 Task: Create an 'agent' object.
Action: Mouse moved to (992, 72)
Screenshot: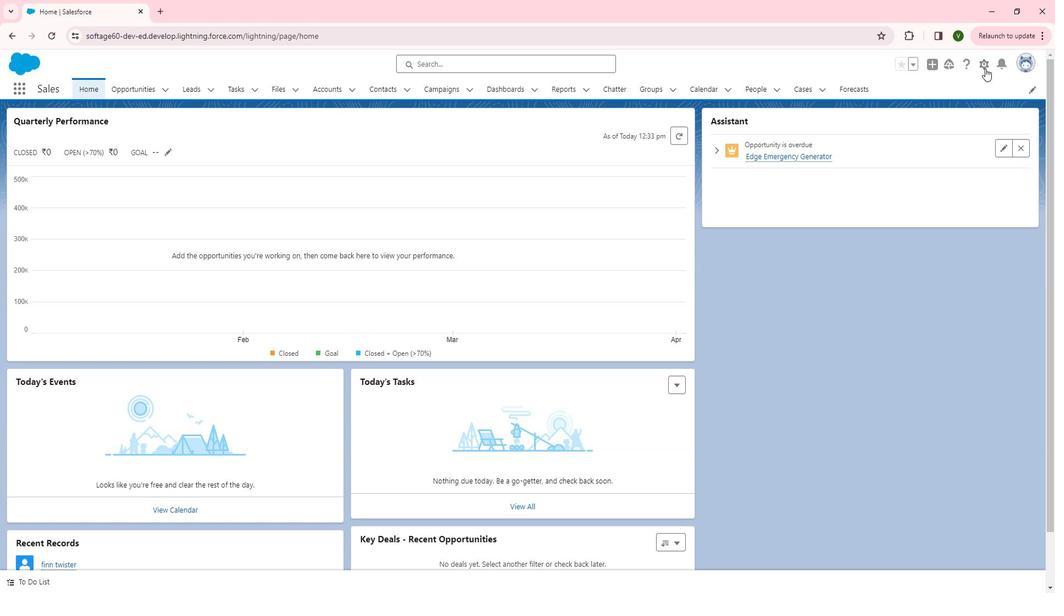 
Action: Mouse pressed left at (992, 72)
Screenshot: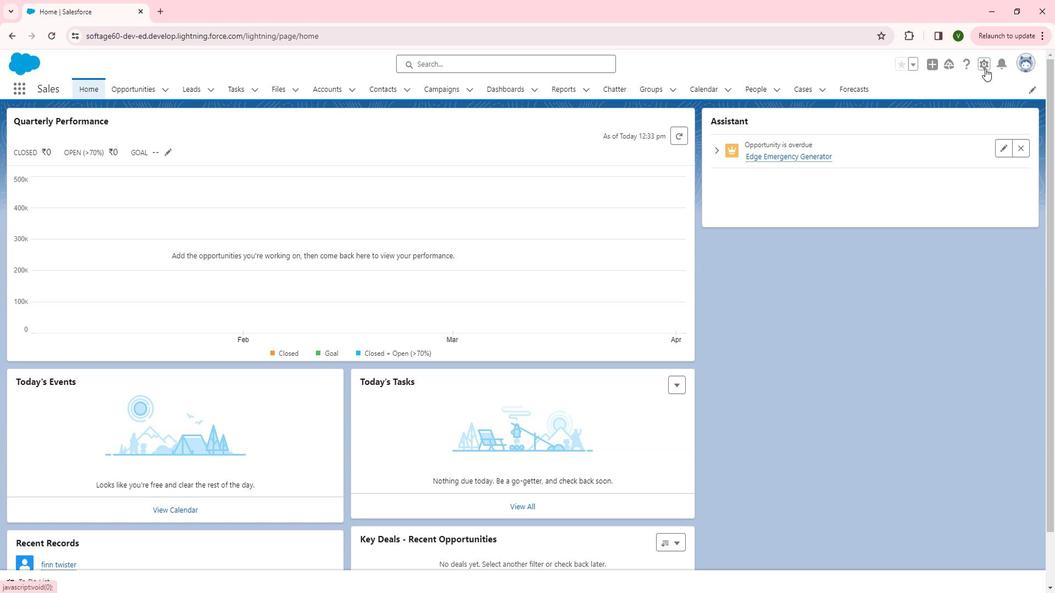 
Action: Mouse moved to (950, 98)
Screenshot: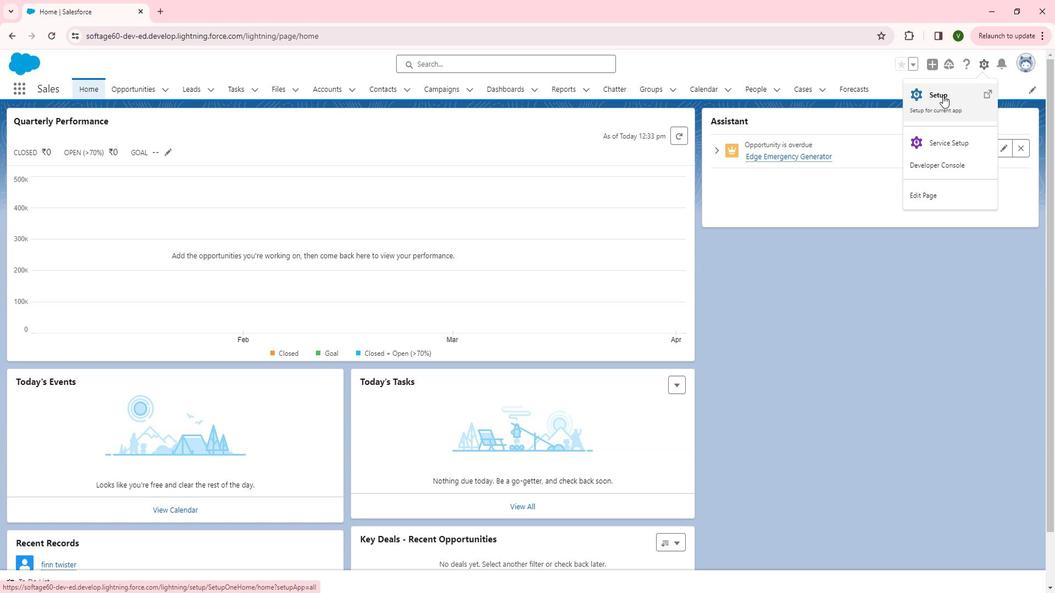 
Action: Mouse pressed left at (950, 98)
Screenshot: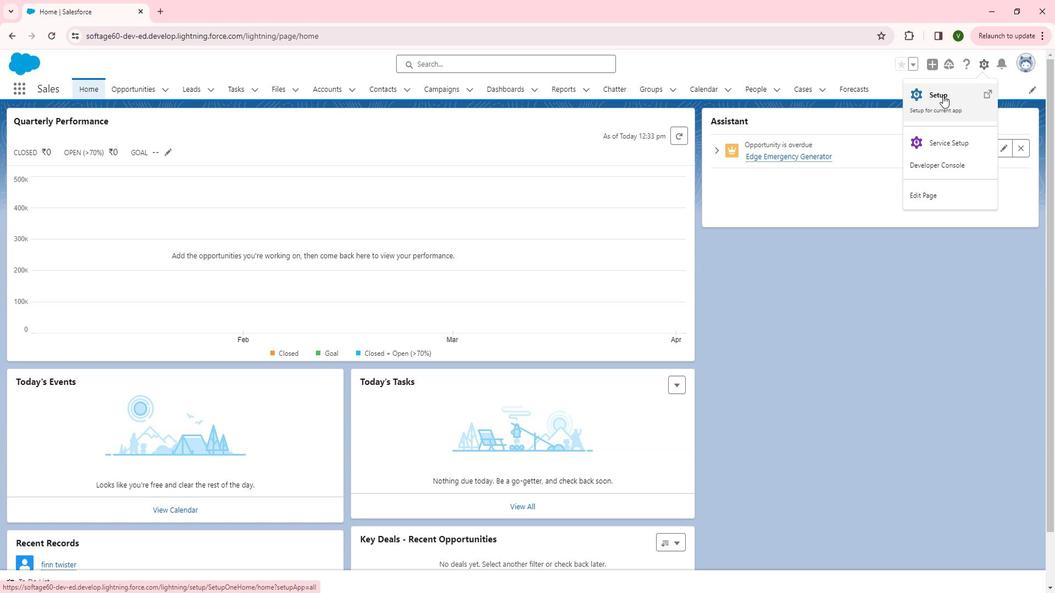 
Action: Mouse moved to (31, 472)
Screenshot: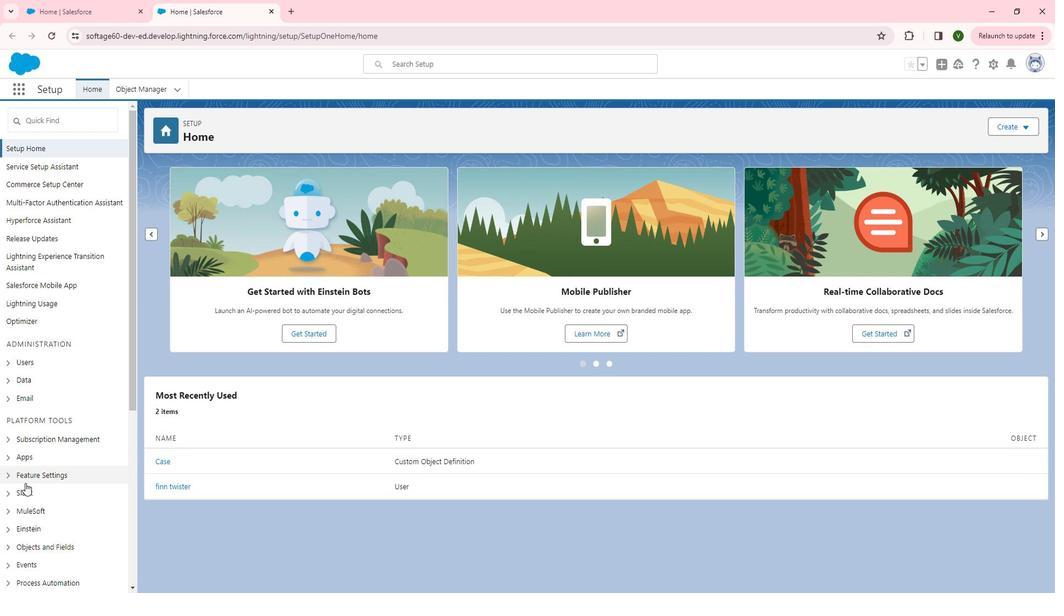
Action: Mouse scrolled (31, 471) with delta (0, 0)
Screenshot: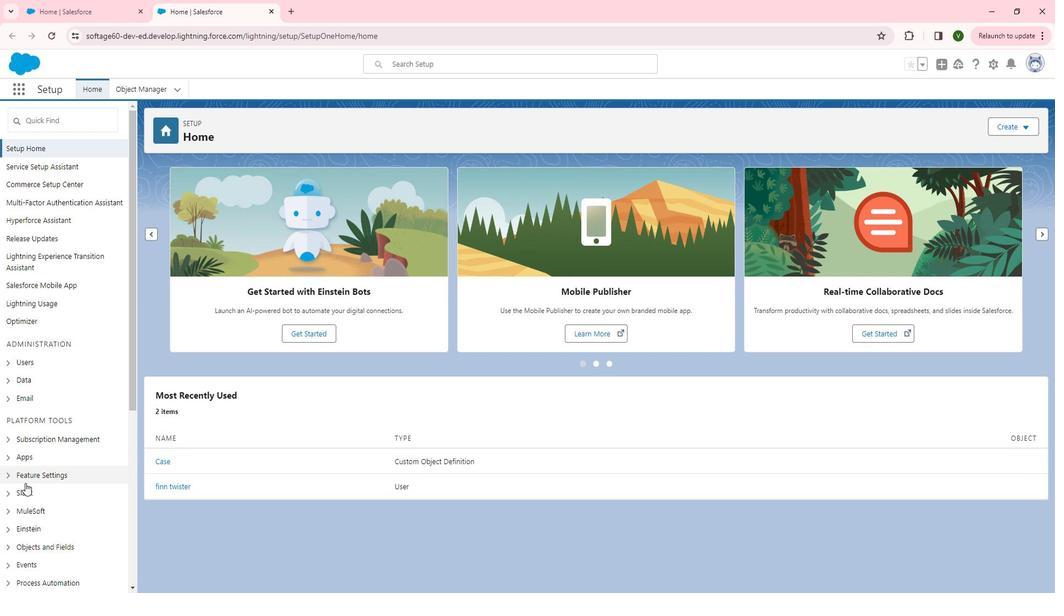 
Action: Mouse scrolled (31, 471) with delta (0, 0)
Screenshot: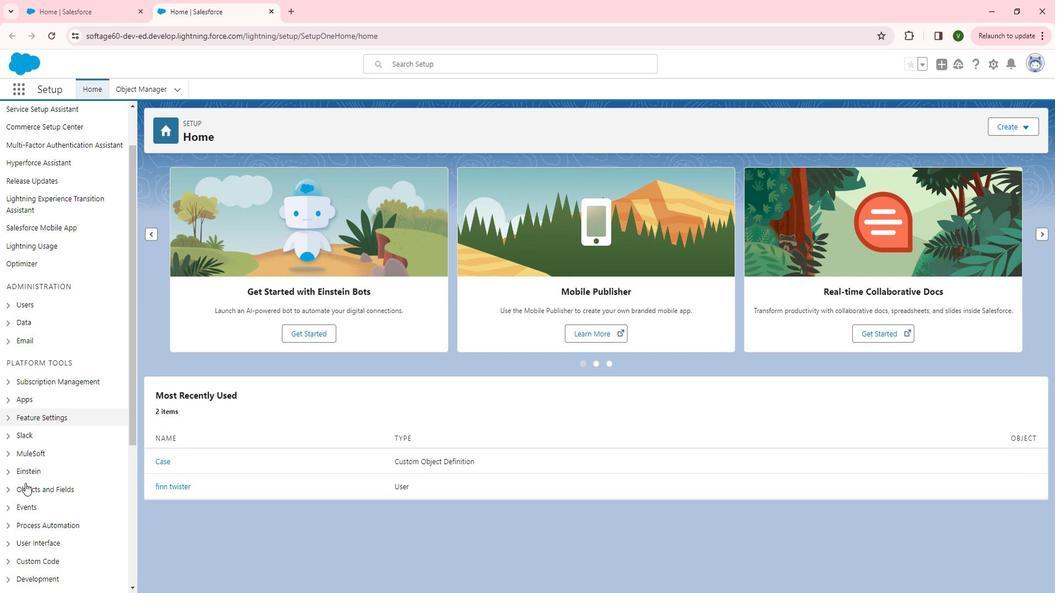 
Action: Mouse scrolled (31, 471) with delta (0, 0)
Screenshot: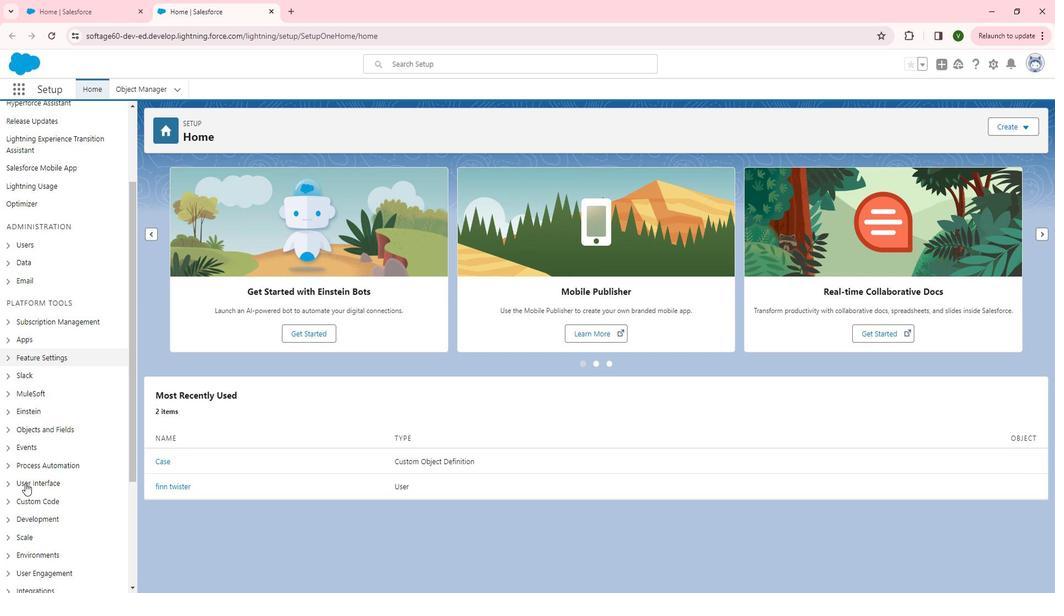 
Action: Mouse moved to (15, 417)
Screenshot: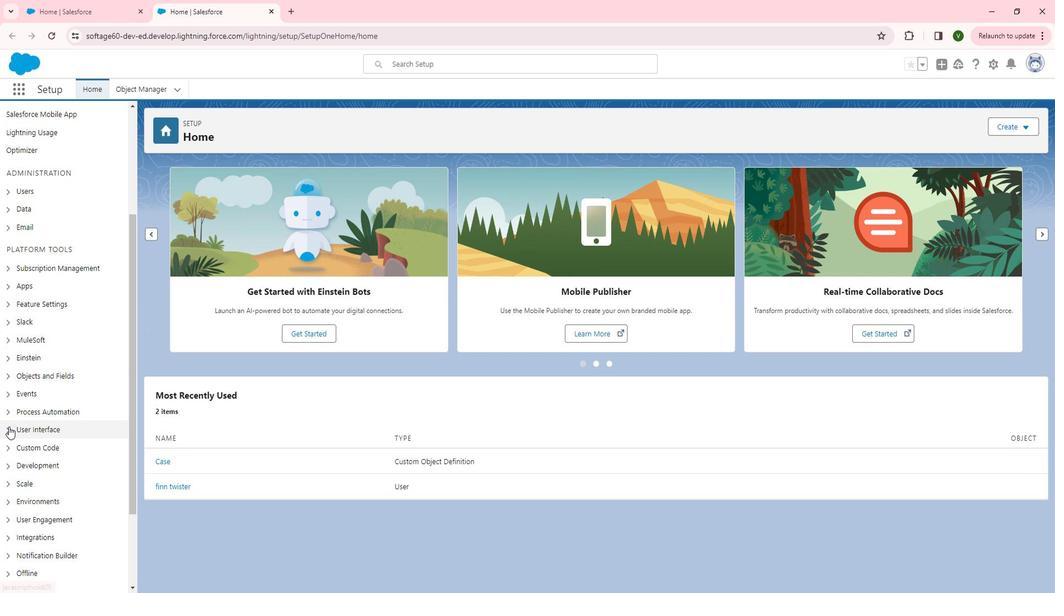 
Action: Mouse pressed left at (15, 417)
Screenshot: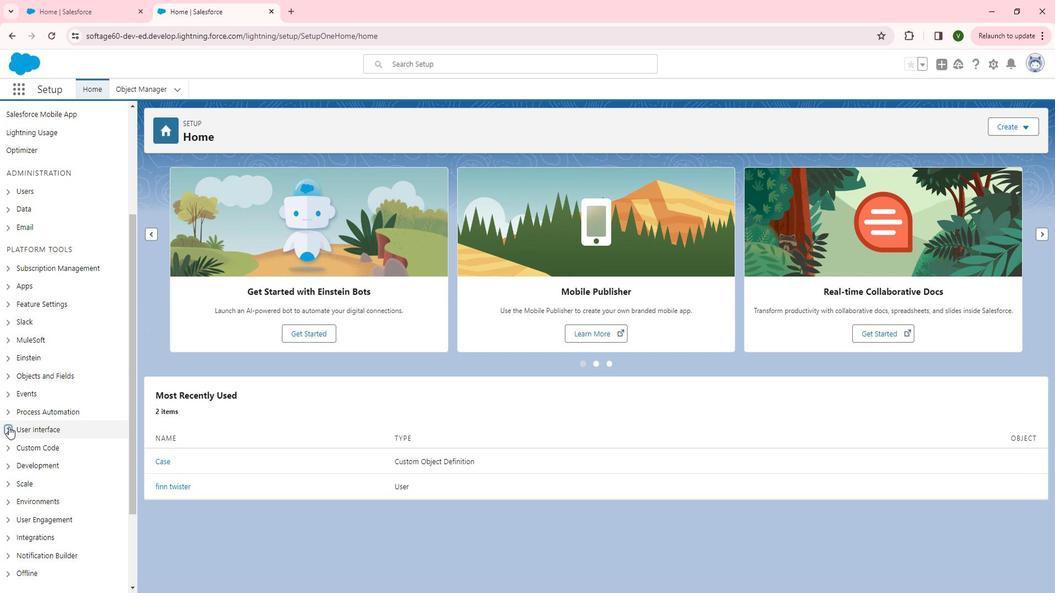 
Action: Mouse moved to (61, 478)
Screenshot: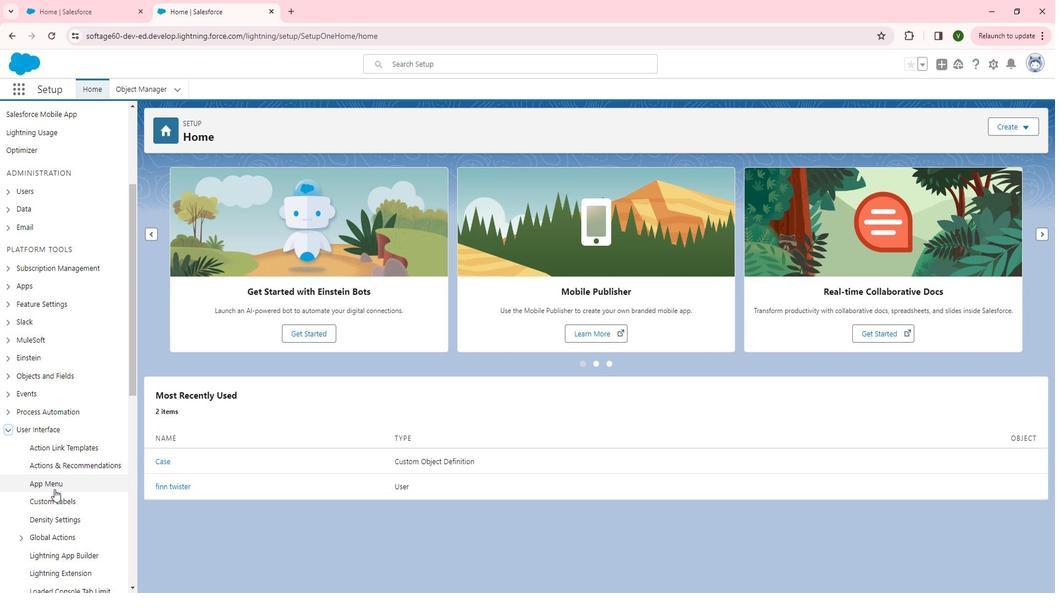 
Action: Mouse scrolled (61, 477) with delta (0, 0)
Screenshot: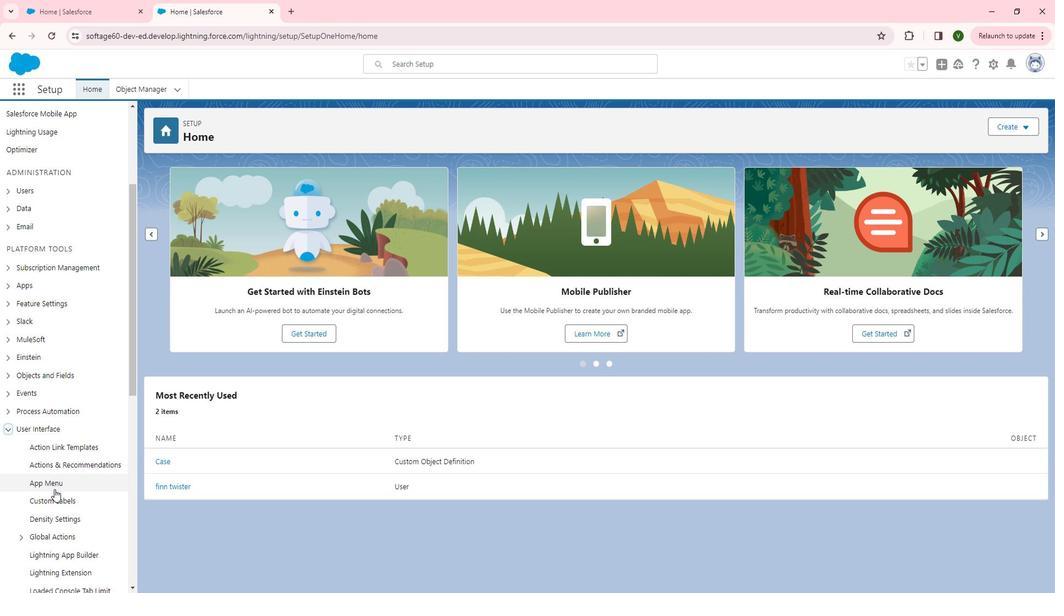 
Action: Mouse moved to (17, 316)
Screenshot: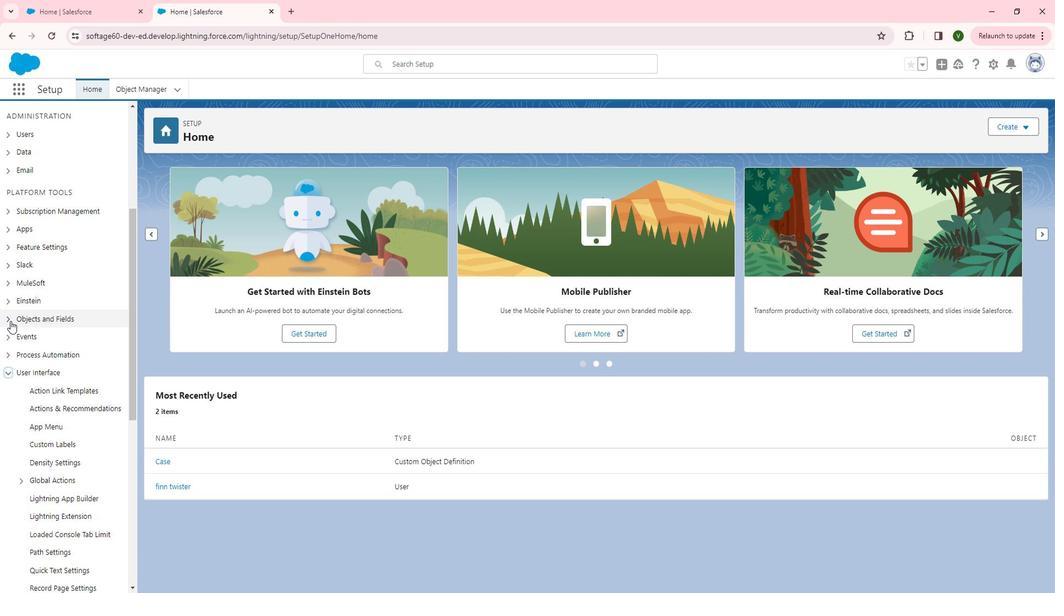
Action: Mouse pressed left at (17, 316)
Screenshot: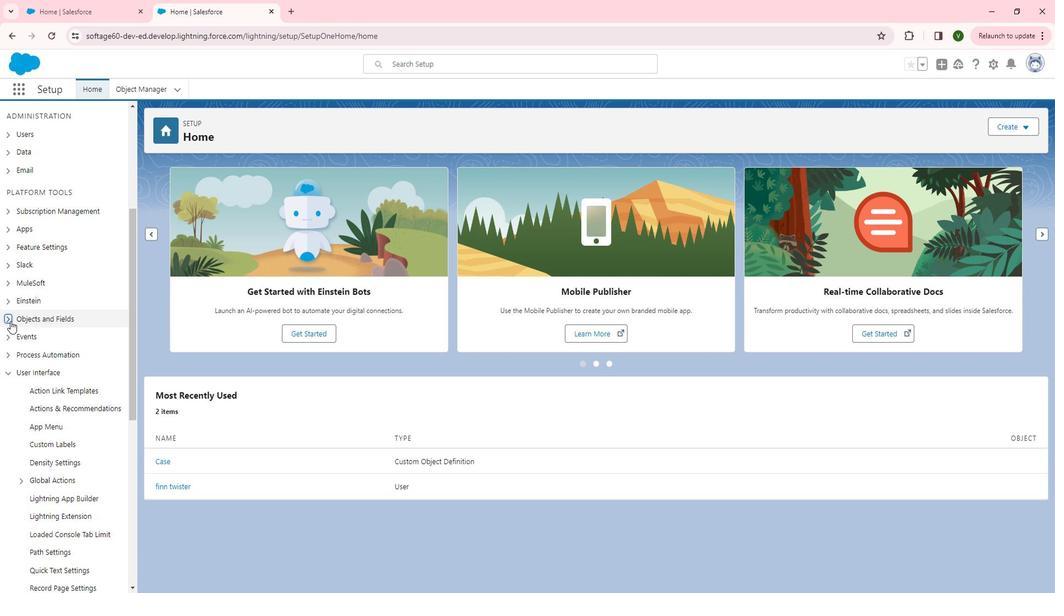 
Action: Mouse moved to (74, 333)
Screenshot: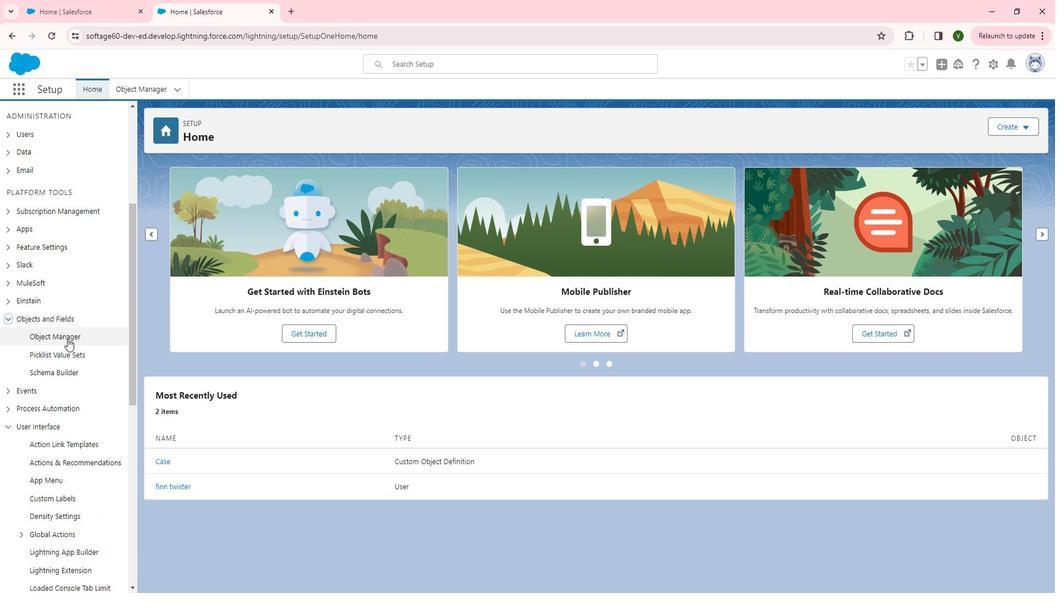 
Action: Mouse pressed left at (74, 333)
Screenshot: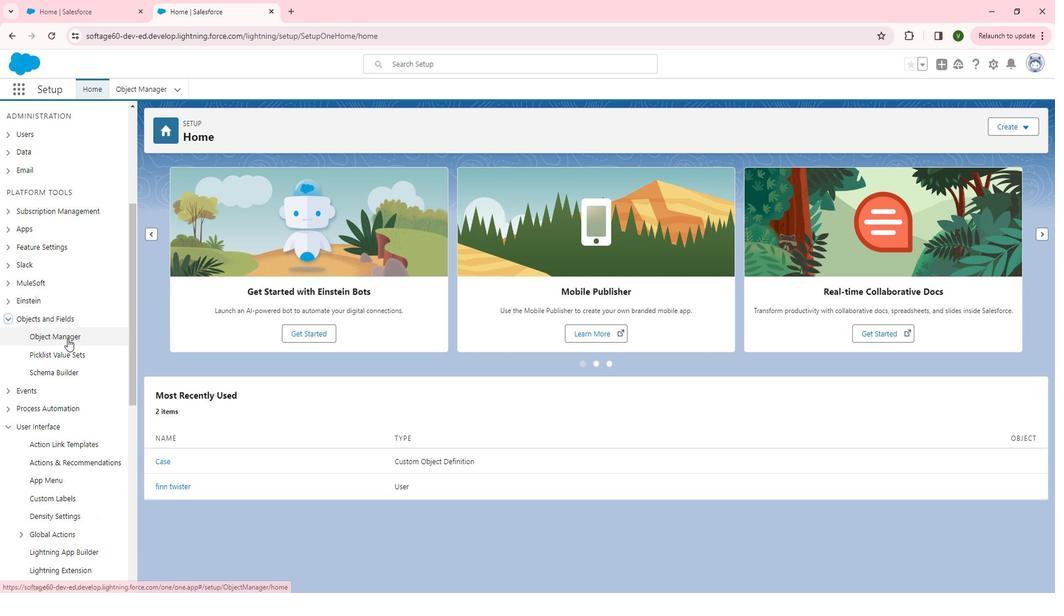 
Action: Mouse moved to (1014, 133)
Screenshot: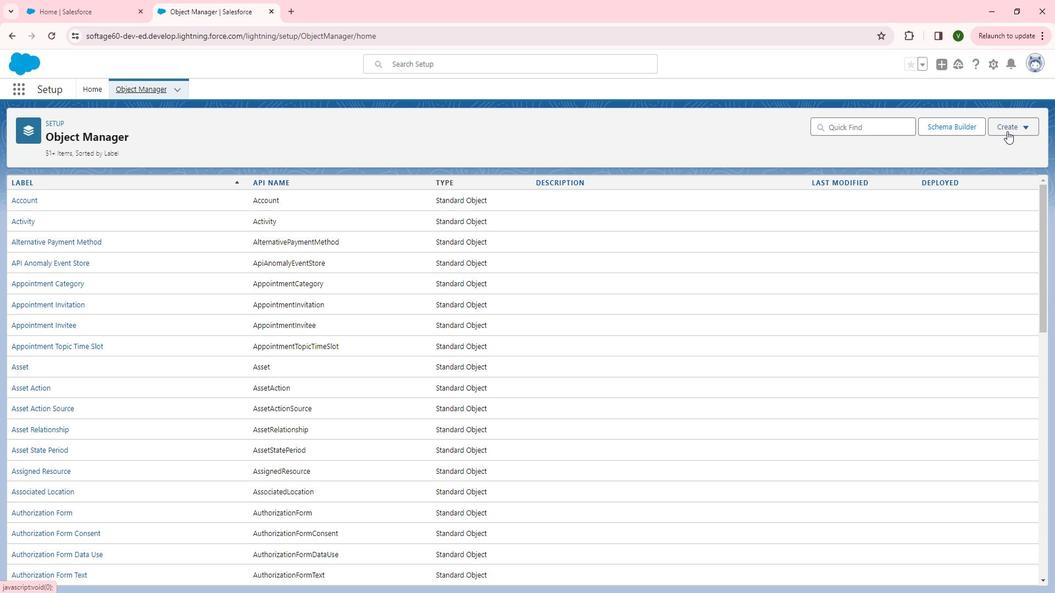 
Action: Mouse pressed left at (1014, 133)
Screenshot: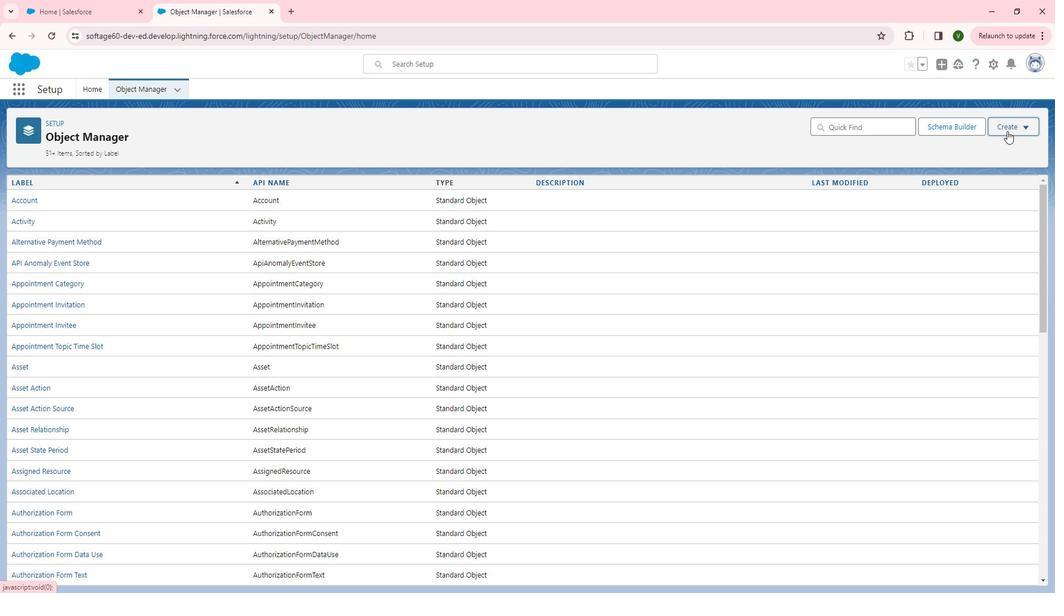 
Action: Mouse moved to (993, 160)
Screenshot: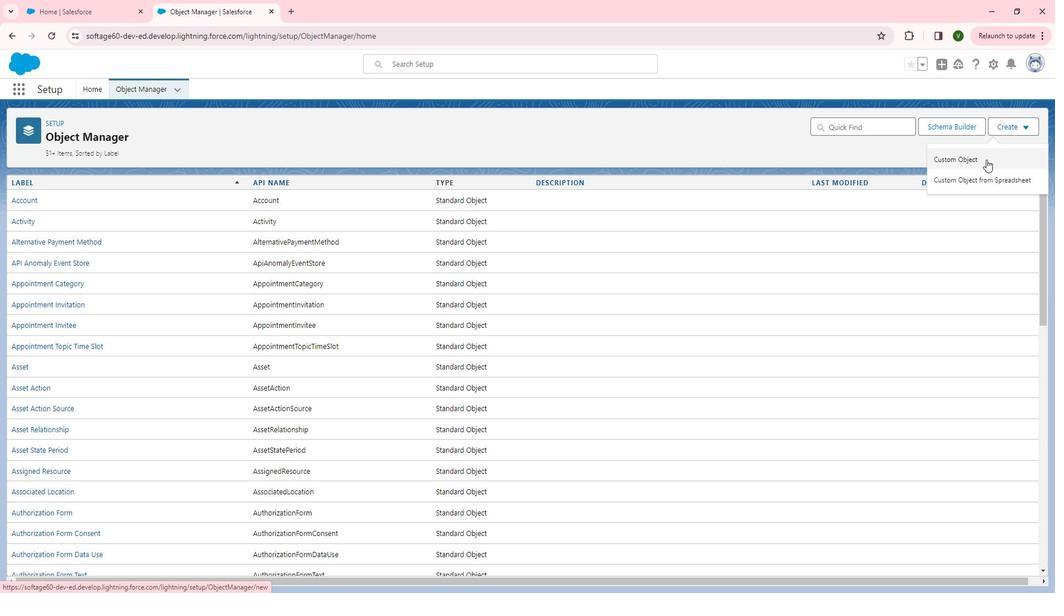 
Action: Mouse pressed left at (993, 160)
Screenshot: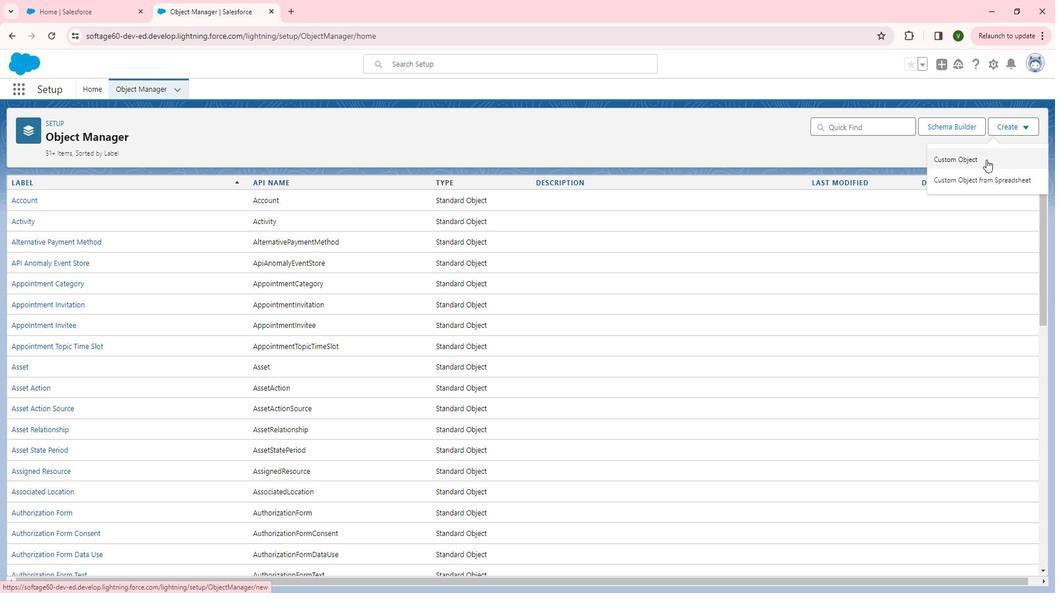 
Action: Mouse moved to (244, 268)
Screenshot: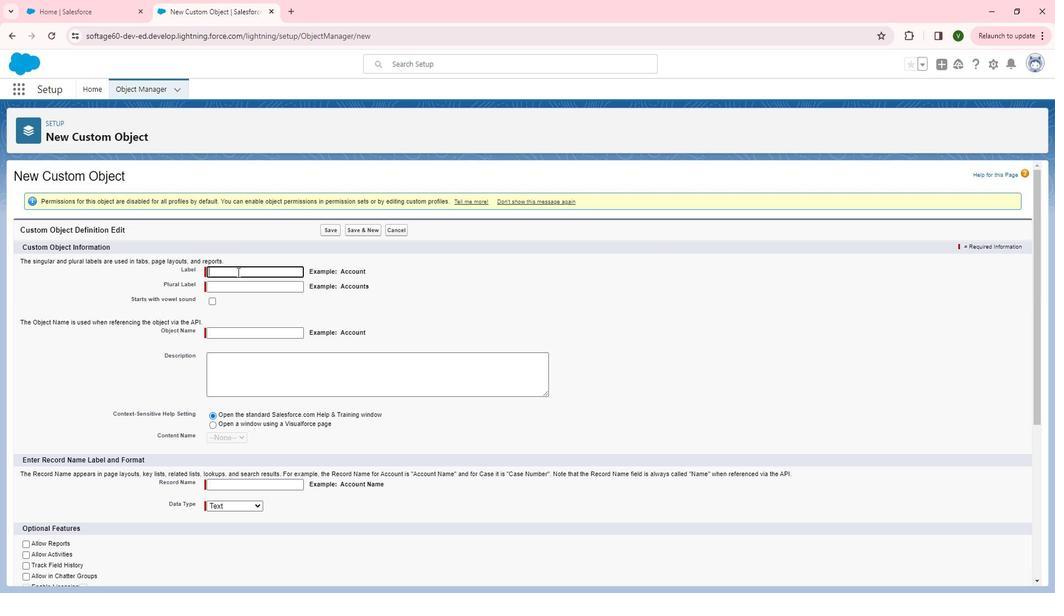 
Action: Mouse pressed left at (244, 268)
Screenshot: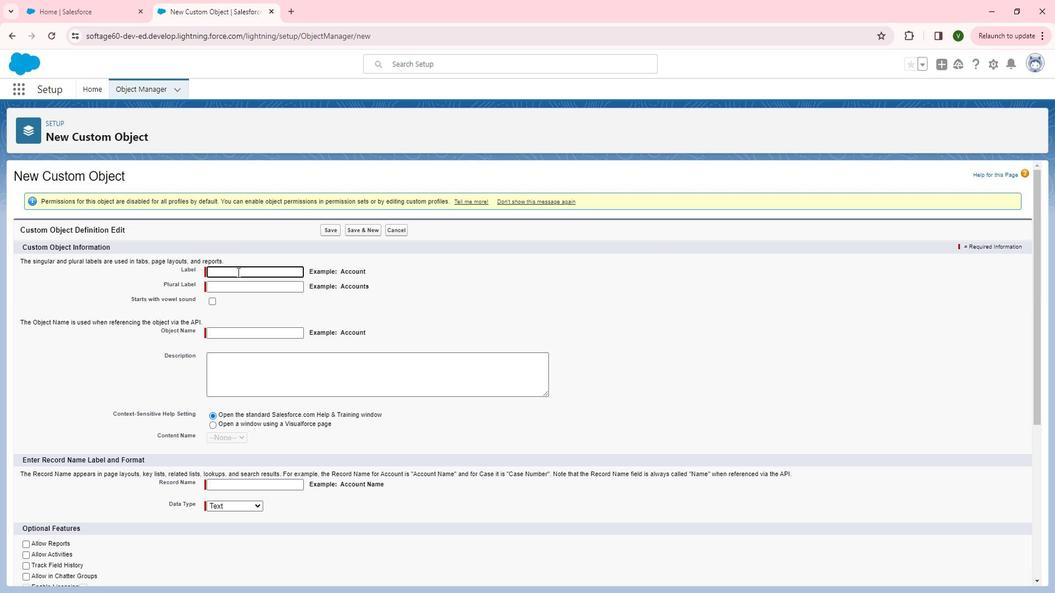 
Action: Mouse moved to (245, 268)
Screenshot: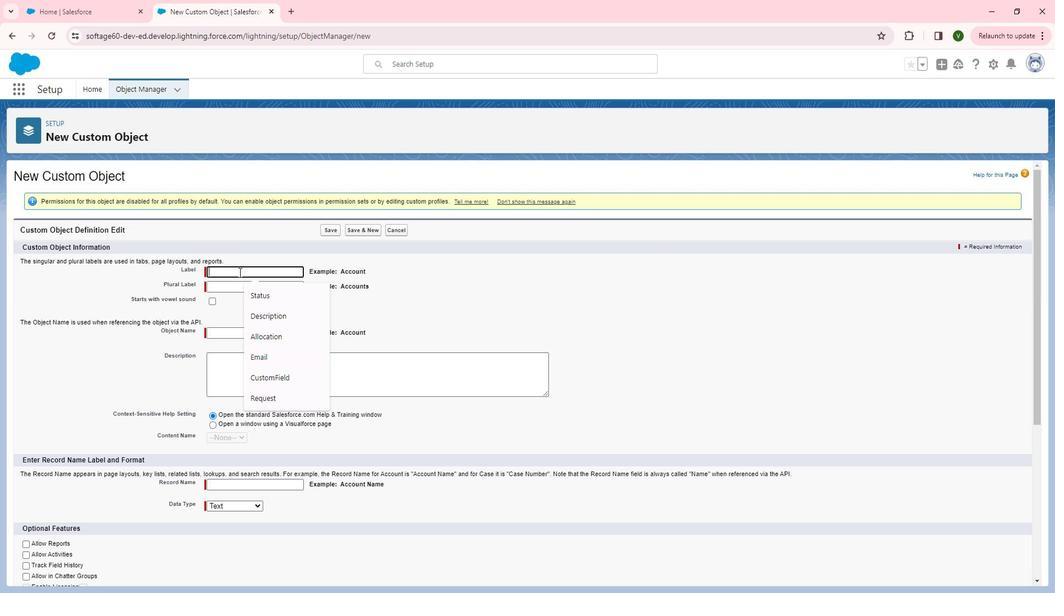 
Action: Key pressed <Key.shift>Agent
Screenshot: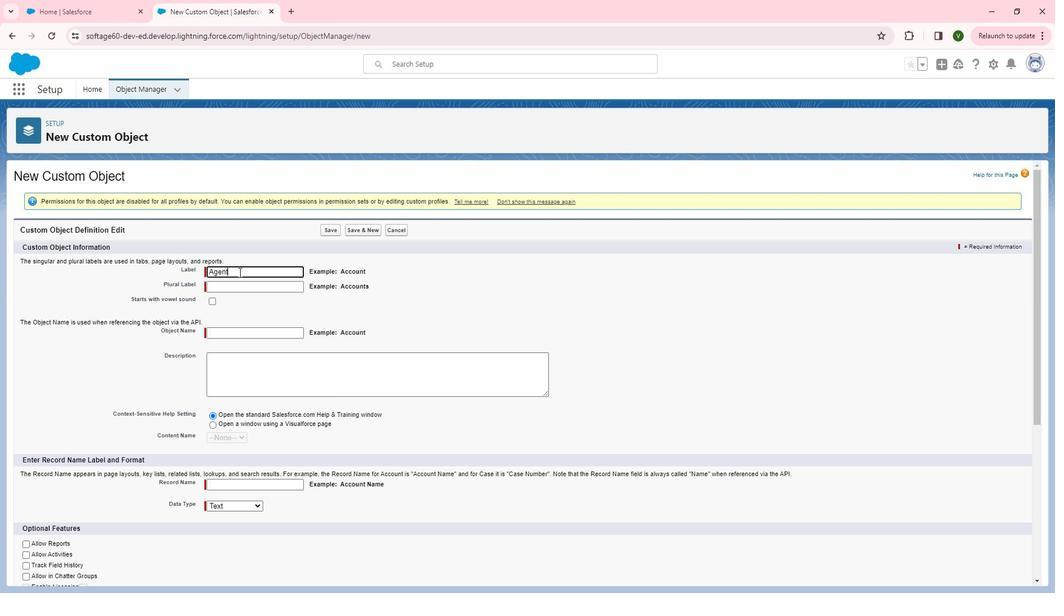 
Action: Mouse moved to (238, 278)
Screenshot: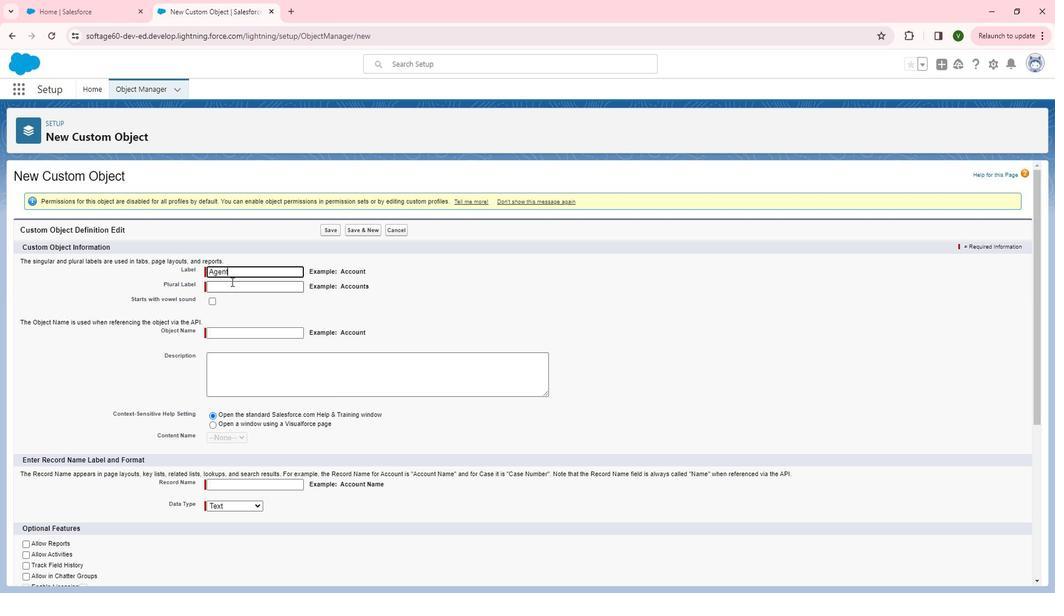 
Action: Mouse pressed left at (238, 278)
Screenshot: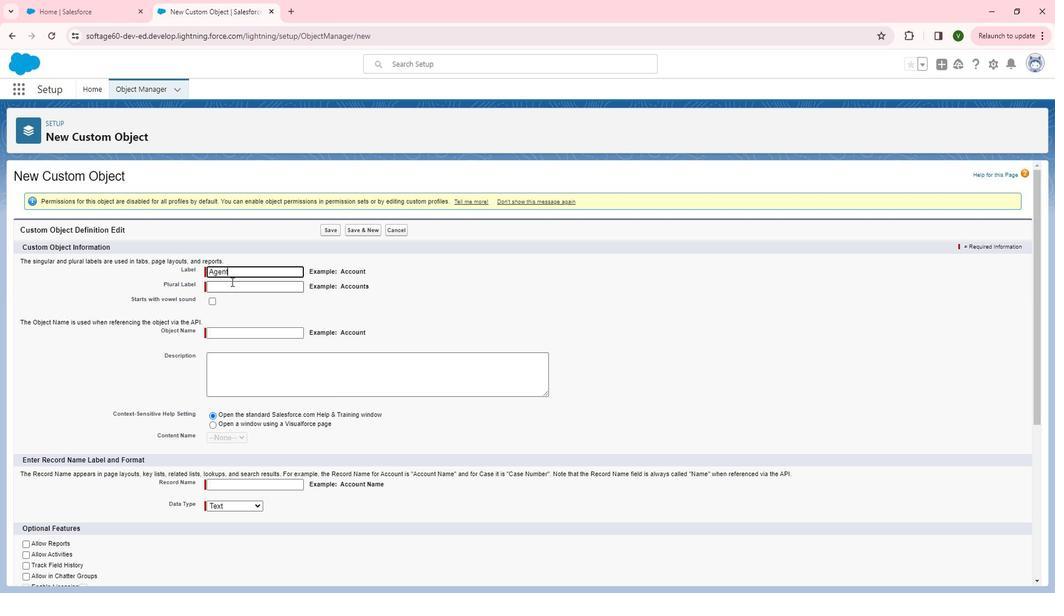 
Action: Key pressed <Key.shift>Agents
Screenshot: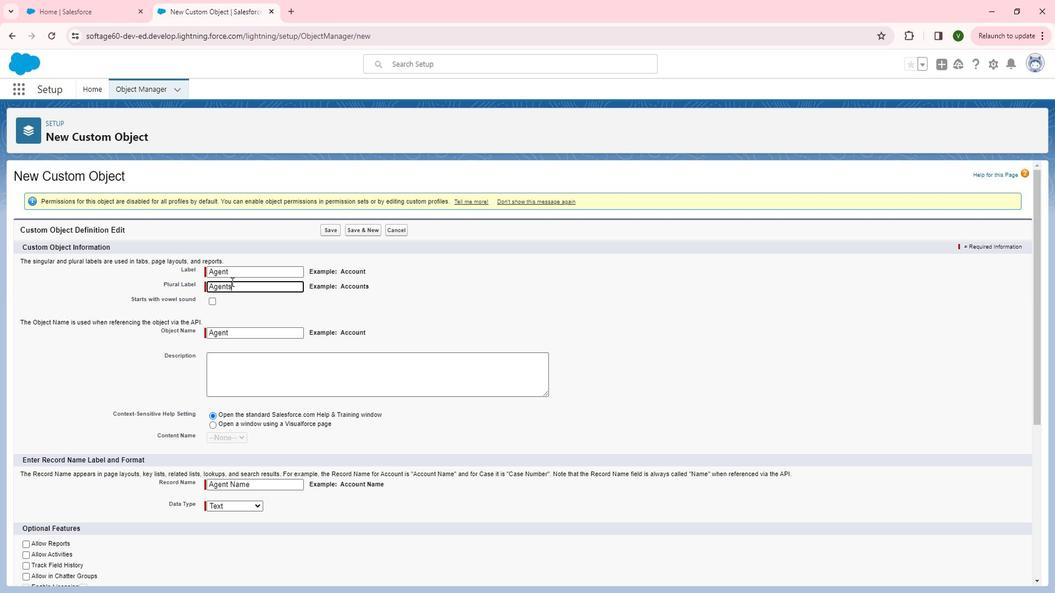 
Action: Mouse moved to (247, 360)
Screenshot: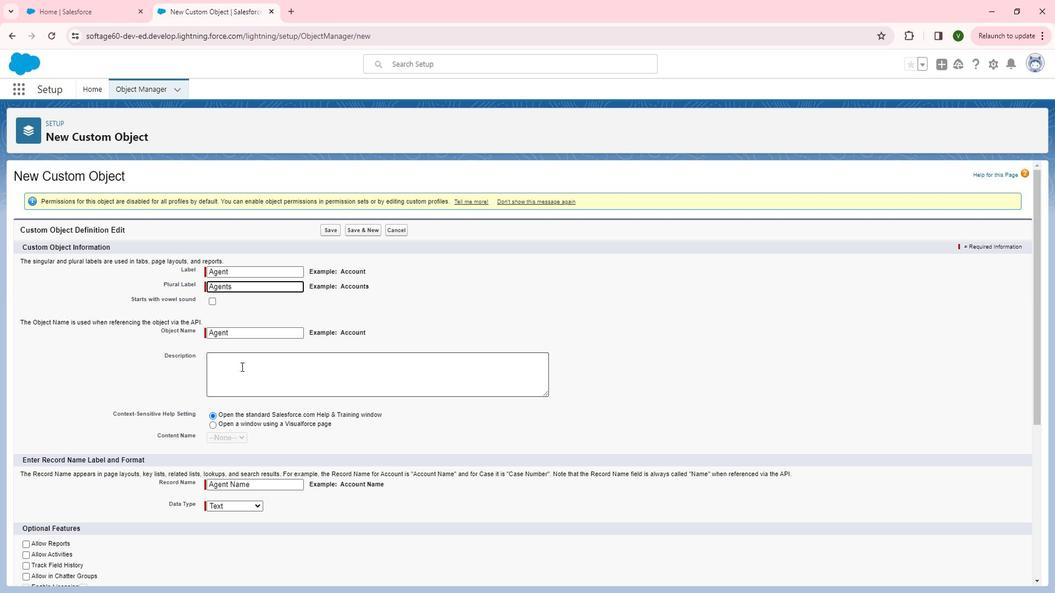 
Action: Mouse pressed left at (247, 360)
Screenshot: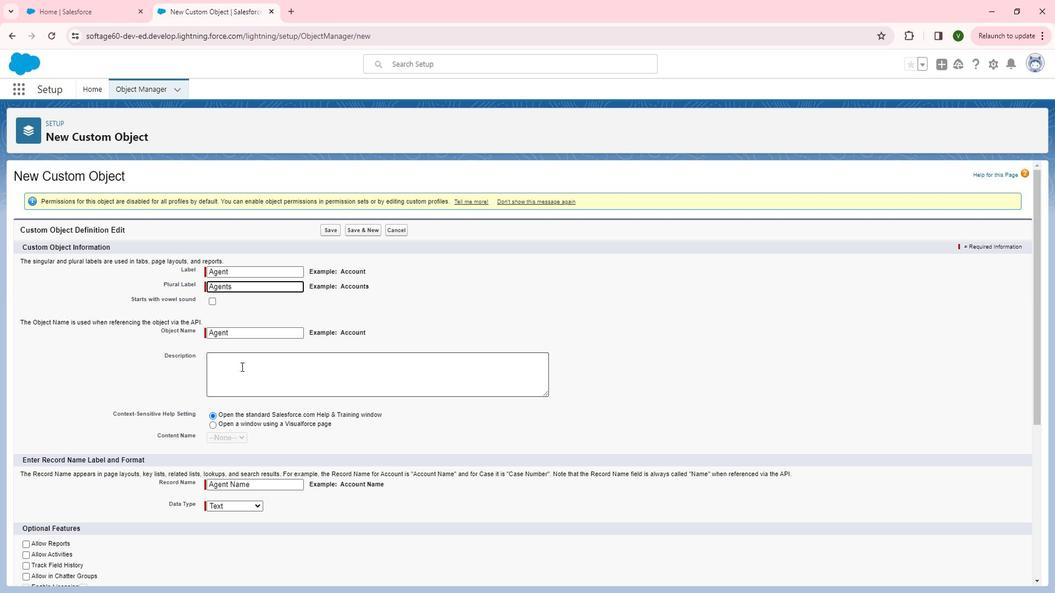 
Action: Key pressed <Key.shift><Key.shift>This<Key.space>object<Key.space>is<Key.space>for<Key.space>agent<Key.space>related<Key.space>records<Key.space>and<Key.space>management<Key.space>to<Key.space>provide<Key.space>the<Key.space>case<Key.space>support.
Screenshot: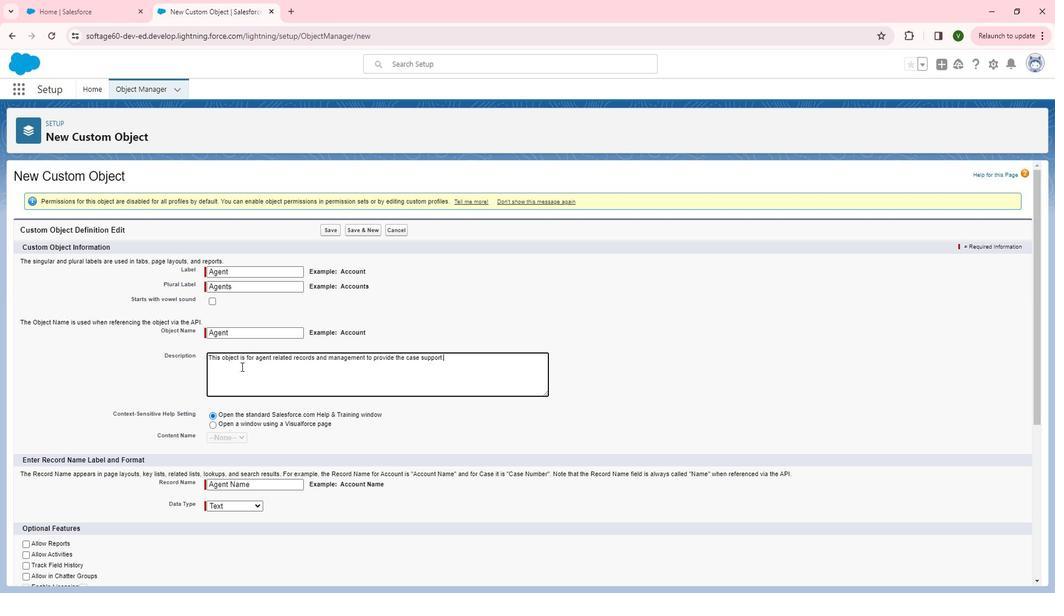 
Action: Mouse moved to (323, 390)
Screenshot: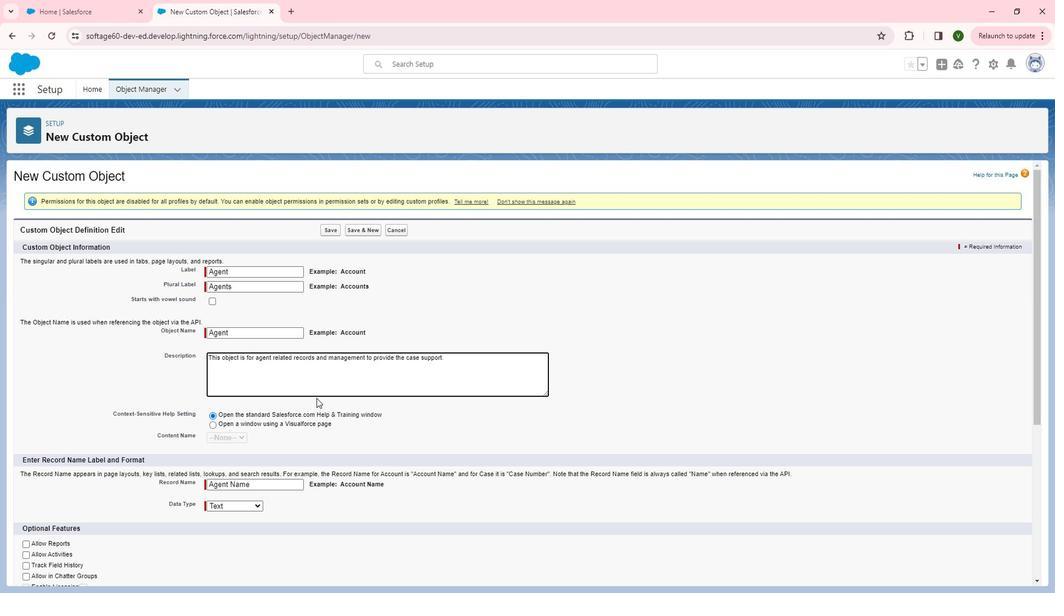 
Action: Mouse scrolled (323, 389) with delta (0, 0)
Screenshot: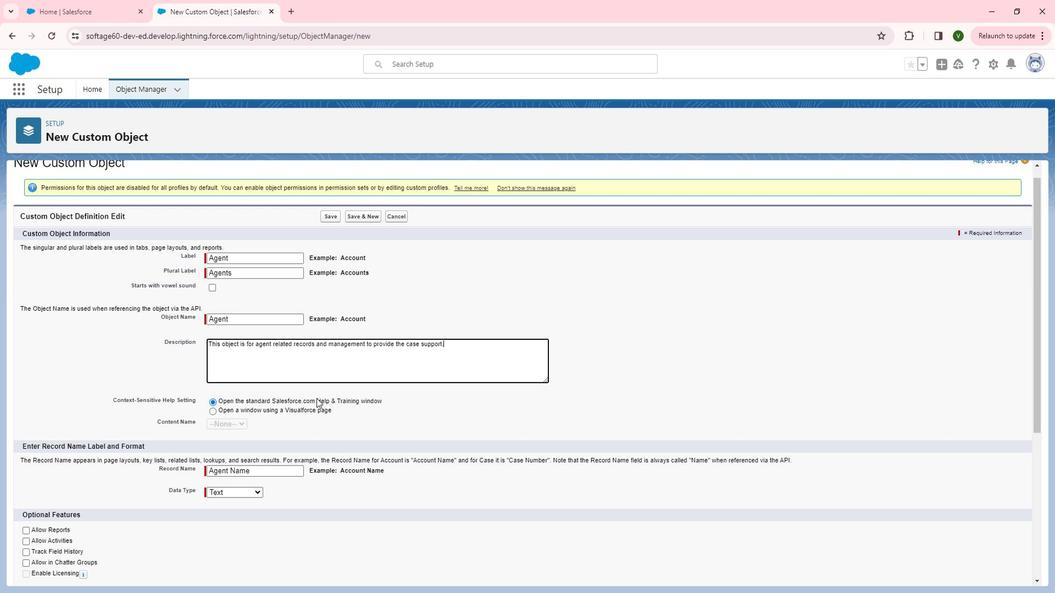 
Action: Mouse scrolled (323, 389) with delta (0, 0)
Screenshot: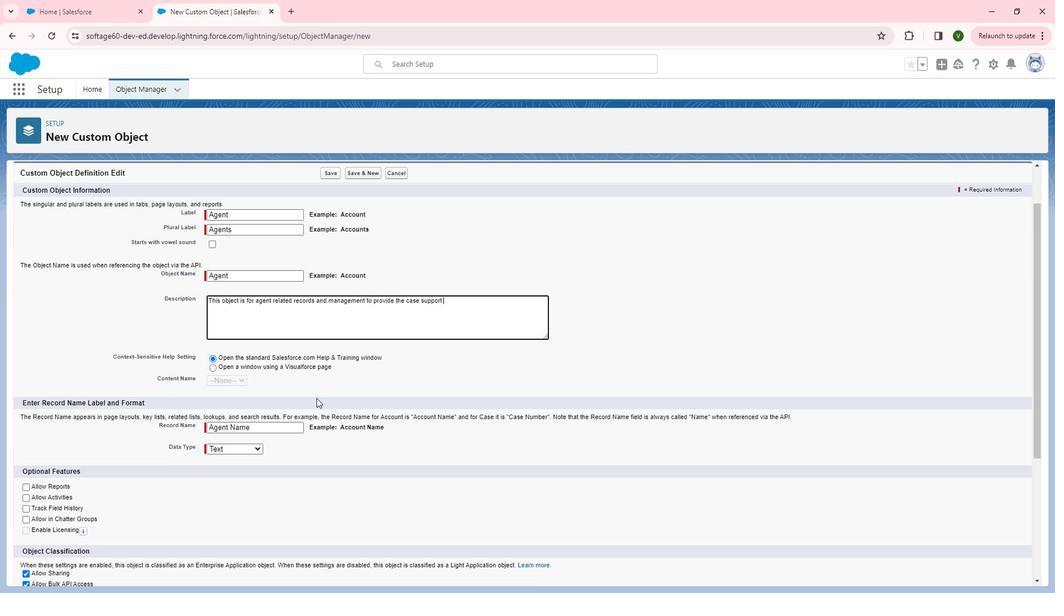 
Action: Mouse moved to (273, 363)
Screenshot: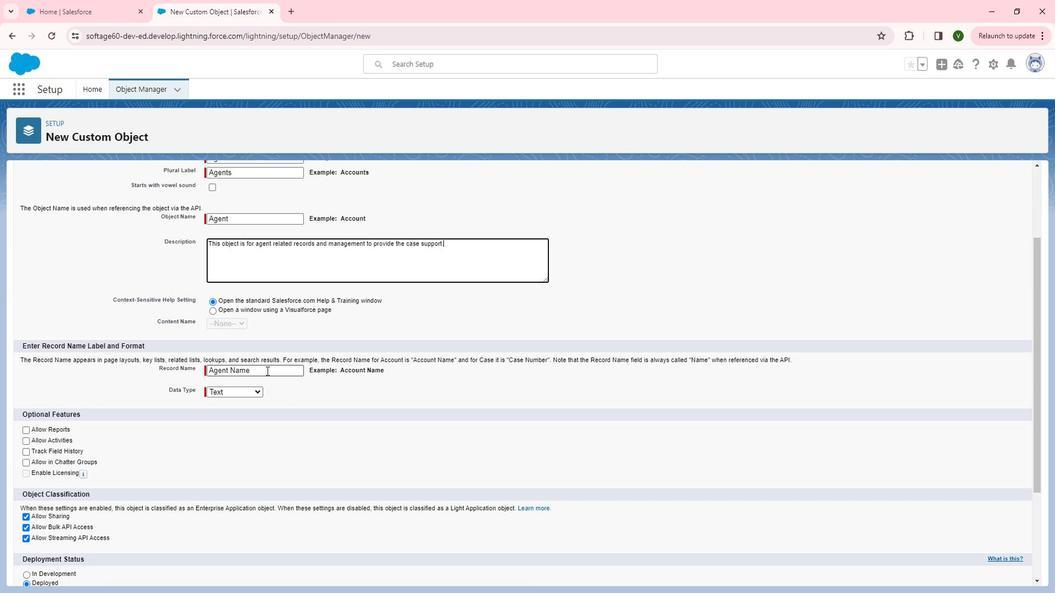 
Action: Mouse pressed left at (273, 363)
Screenshot: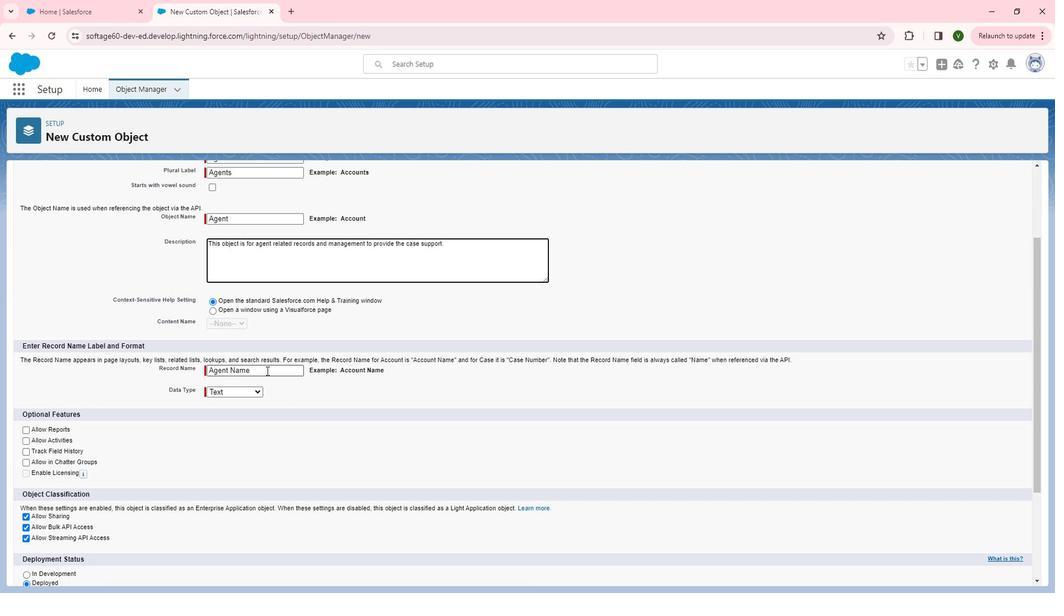 
Action: Key pressed <Key.backspace><Key.backspace><Key.backspace><Key.backspace><Key.shift>I<Key.shift>D
Screenshot: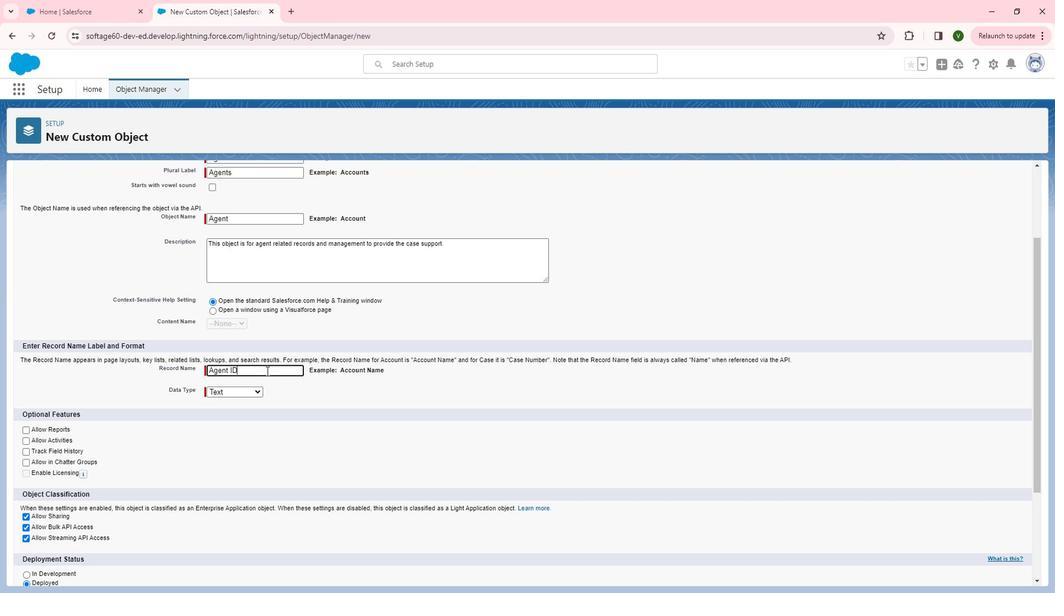 
Action: Mouse moved to (241, 382)
Screenshot: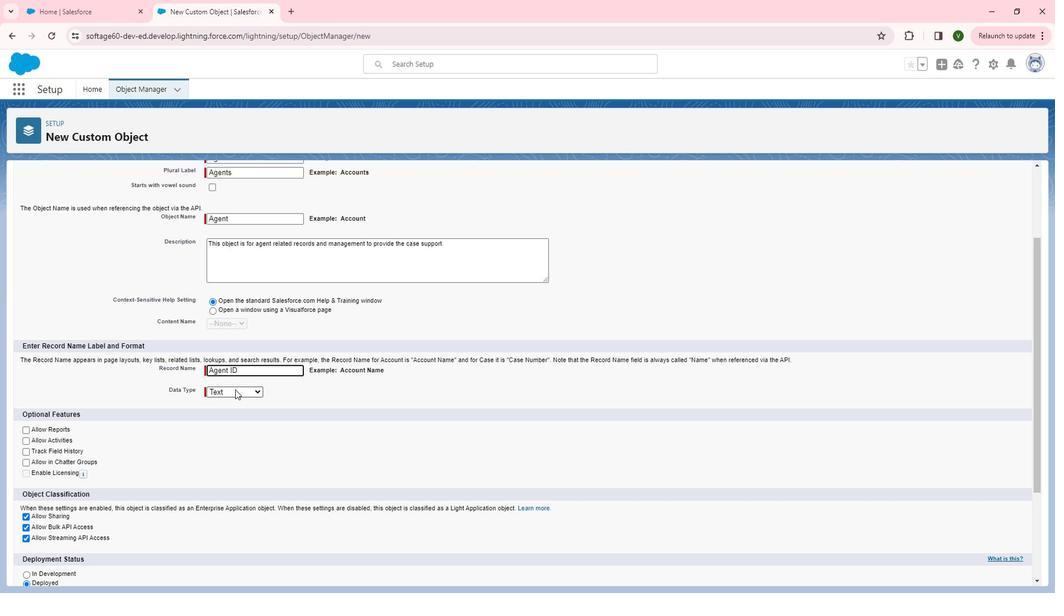 
Action: Mouse pressed left at (241, 382)
Screenshot: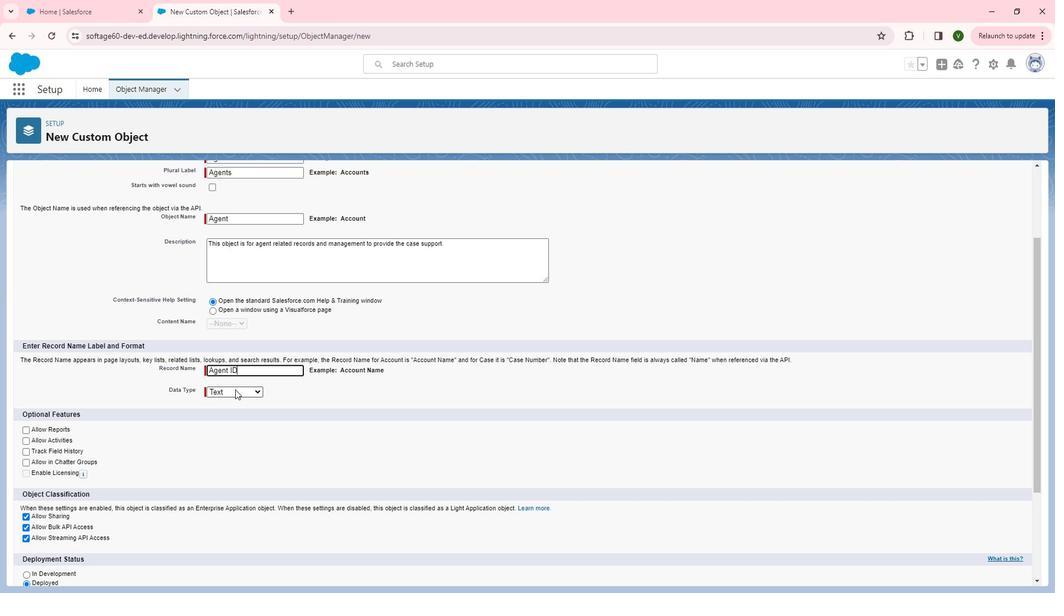 
Action: Mouse moved to (245, 400)
Screenshot: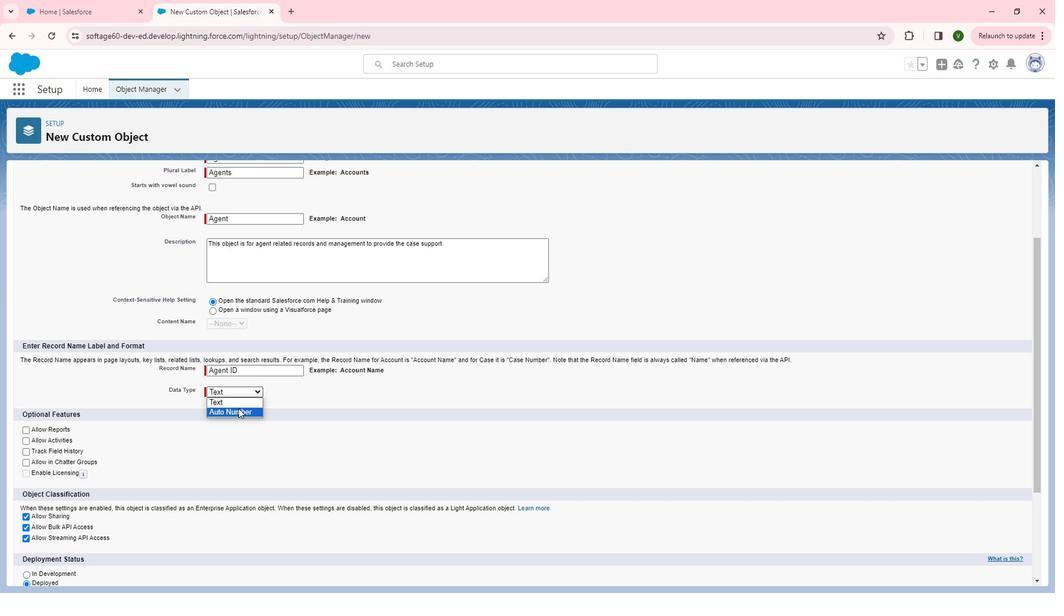 
Action: Mouse pressed left at (245, 400)
Screenshot: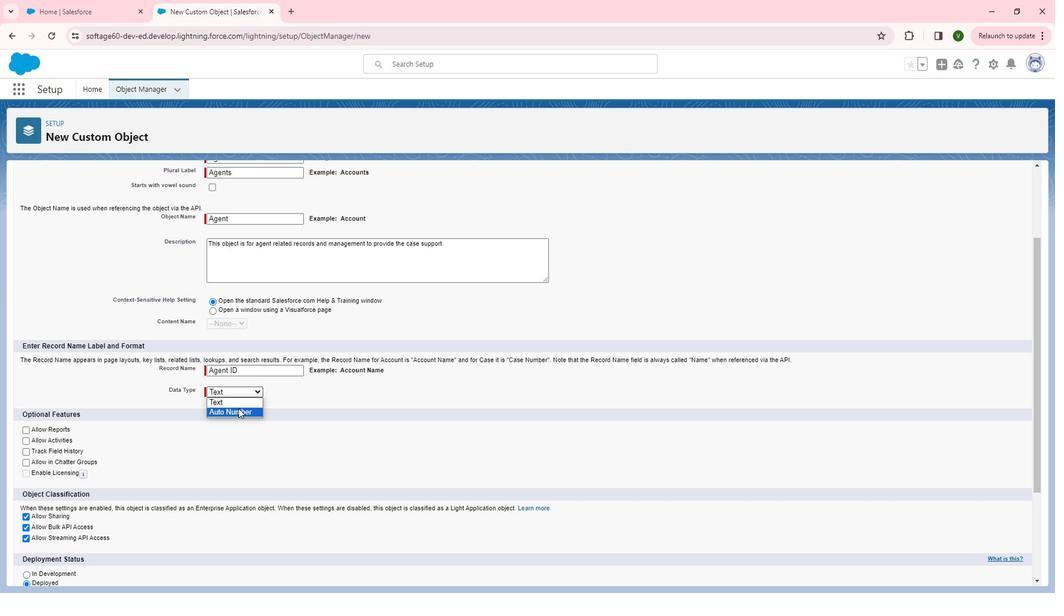 
Action: Mouse pressed left at (245, 400)
Screenshot: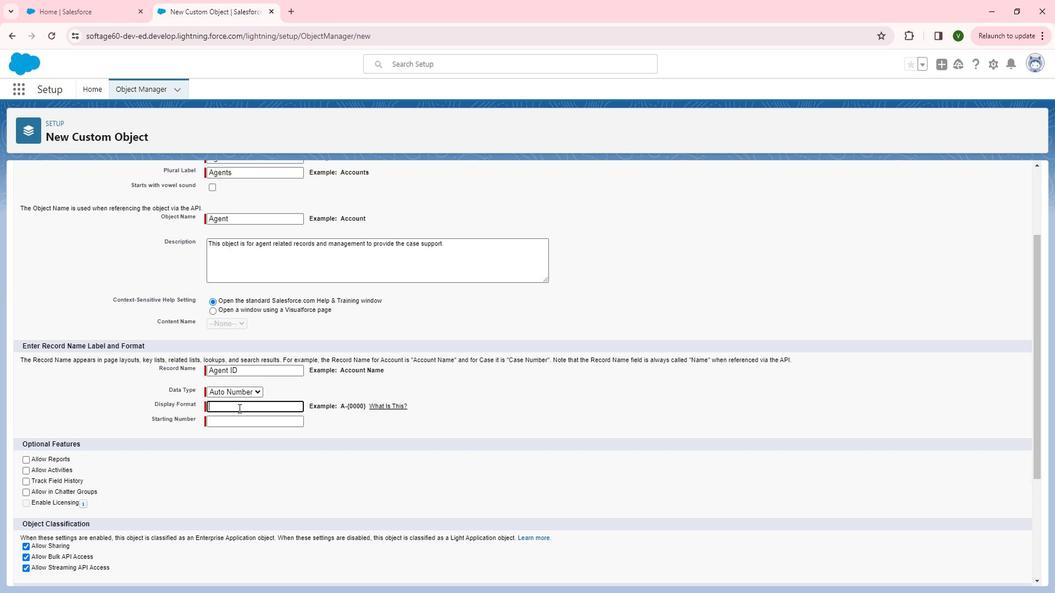
Action: Key pressed <Key.shift><Key.shift>A<Key.shift>G-<Key.shift>{000<Key.shift><Key.shift><Key.shift><Key.shift><Key.shift><Key.shift><Key.shift><Key.shift>}
Screenshot: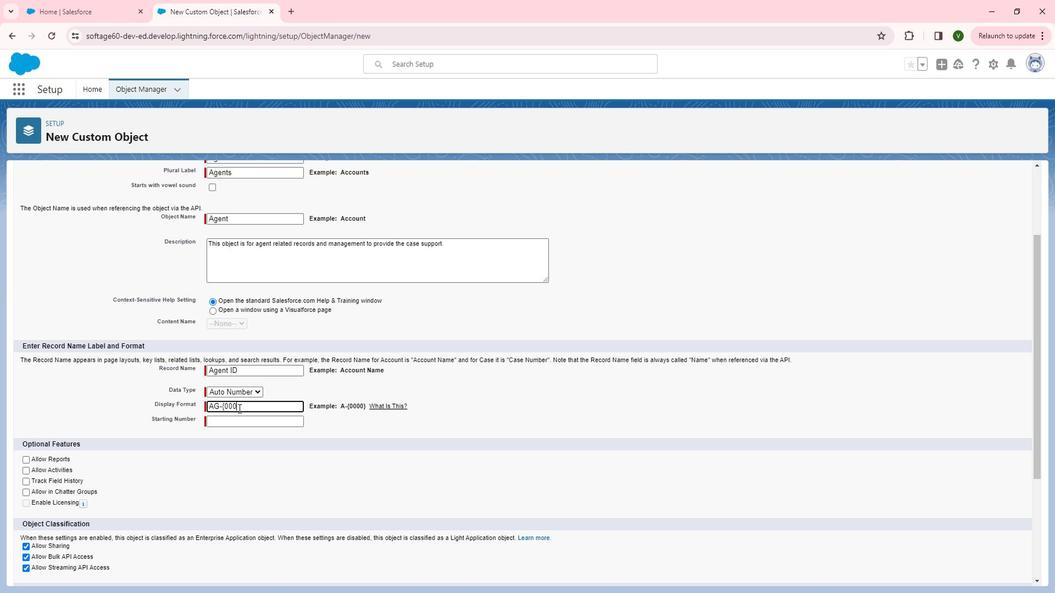 
Action: Mouse moved to (249, 410)
Screenshot: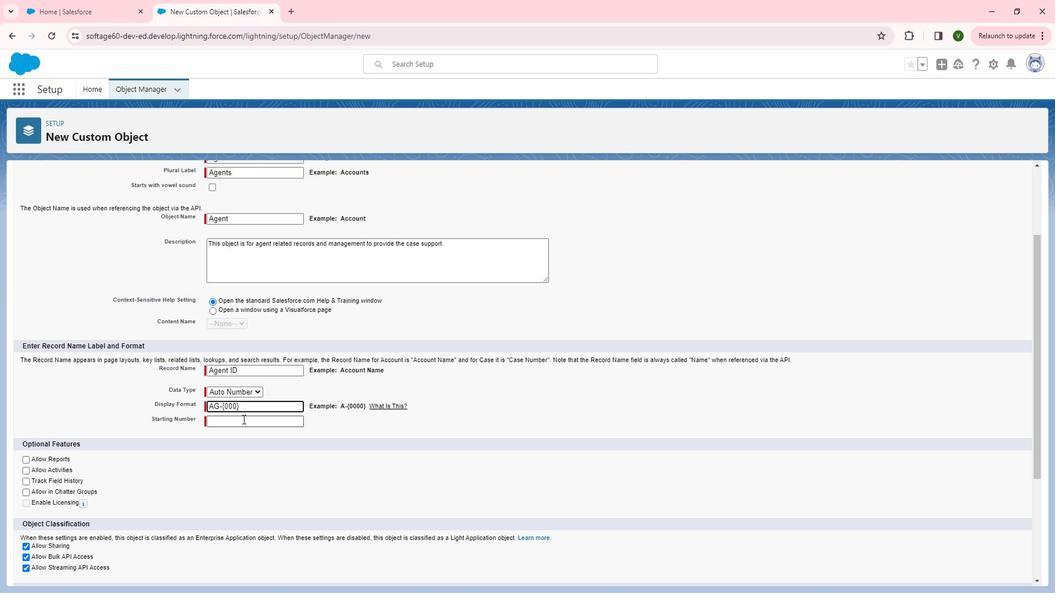 
Action: Mouse pressed left at (249, 410)
Screenshot: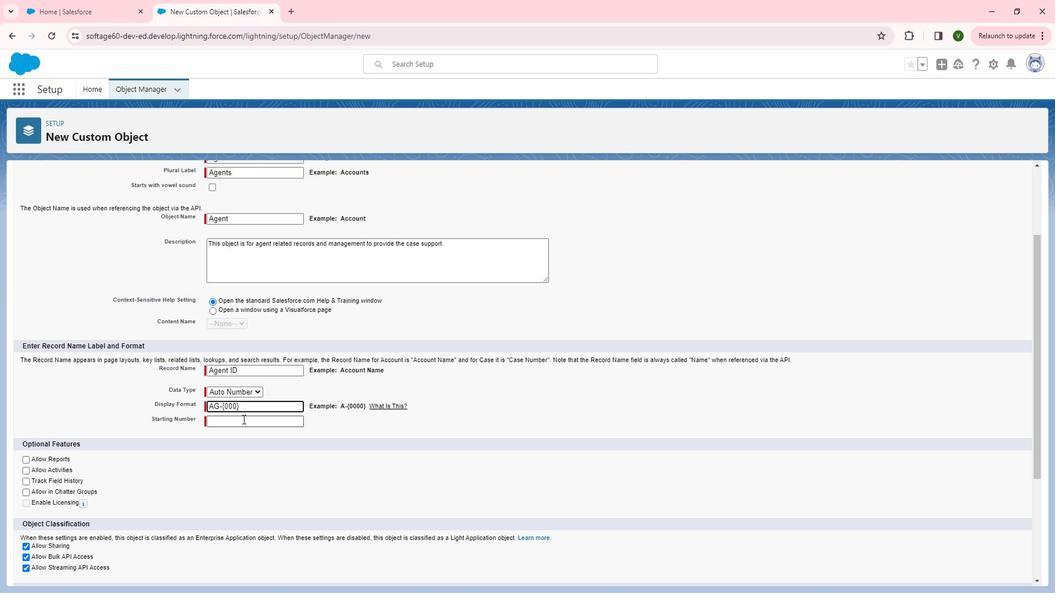 
Action: Mouse moved to (247, 411)
Screenshot: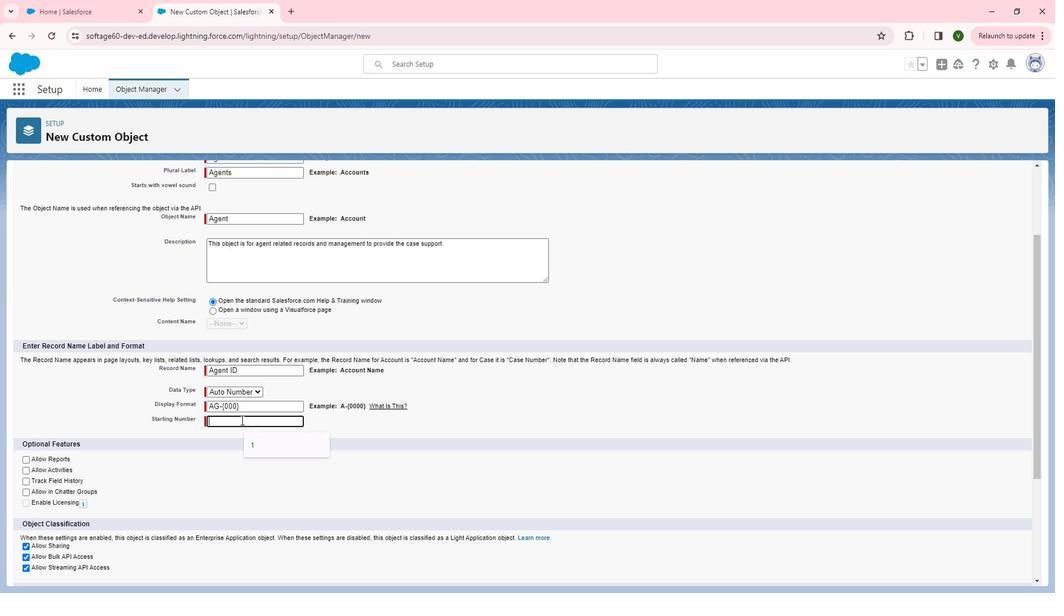 
Action: Key pressed 1
Screenshot: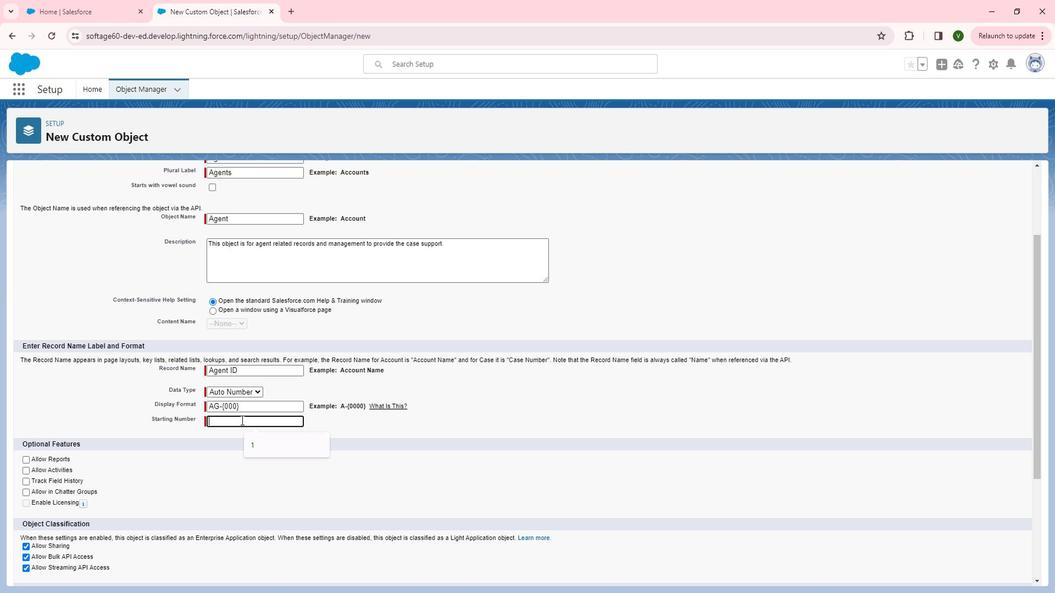 
Action: Mouse moved to (200, 453)
Screenshot: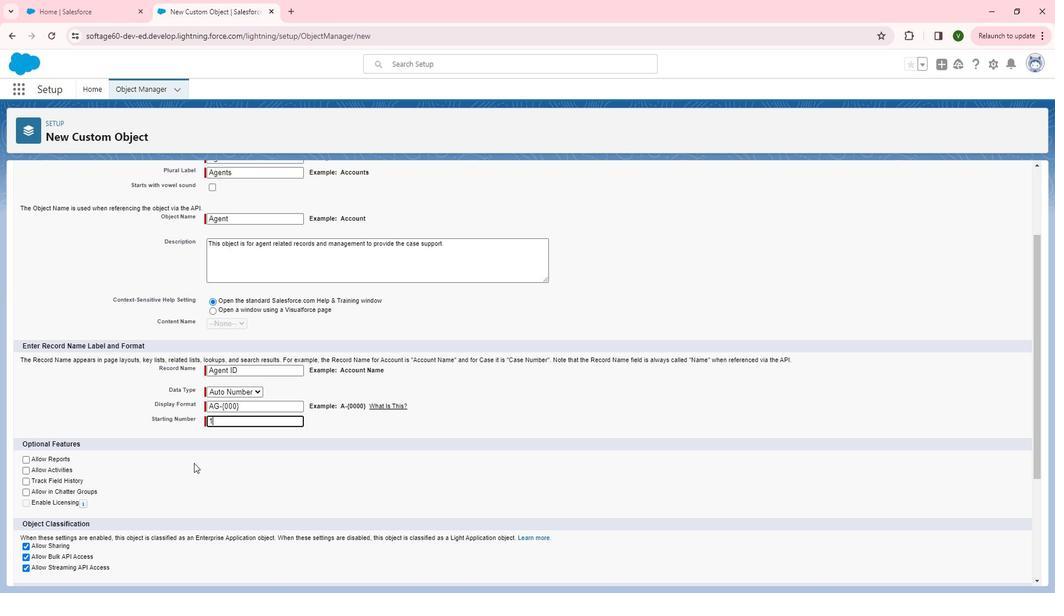 
Action: Mouse pressed left at (200, 453)
Screenshot: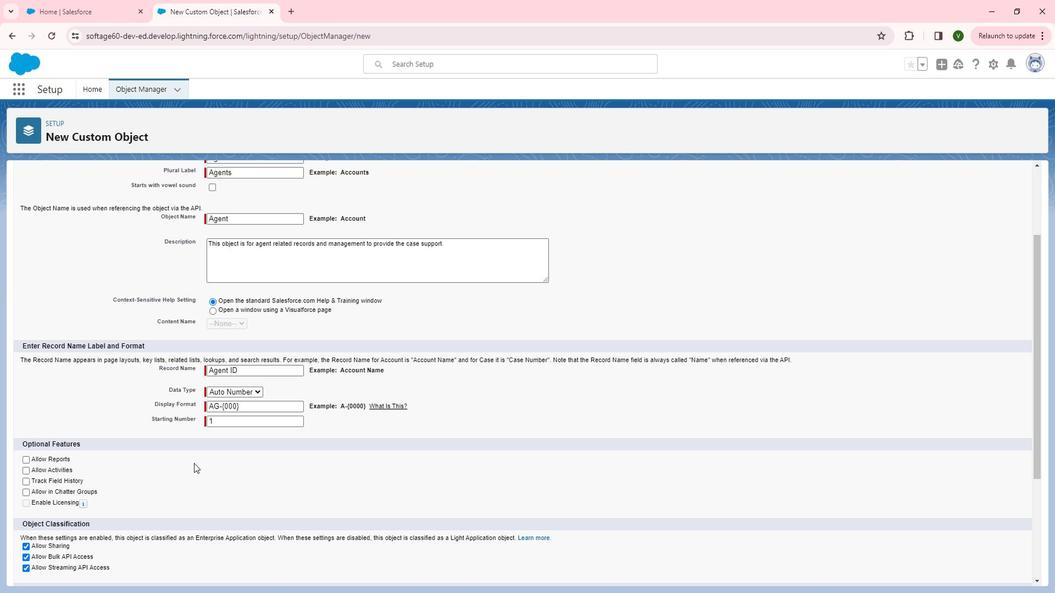 
Action: Mouse moved to (195, 453)
Screenshot: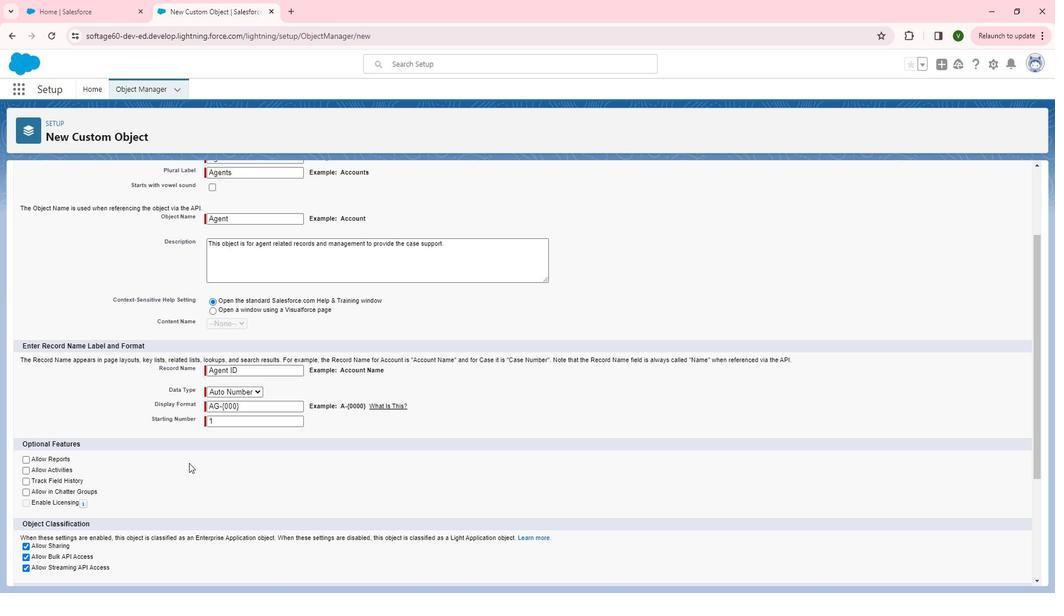 
Action: Mouse scrolled (195, 452) with delta (0, 0)
Screenshot: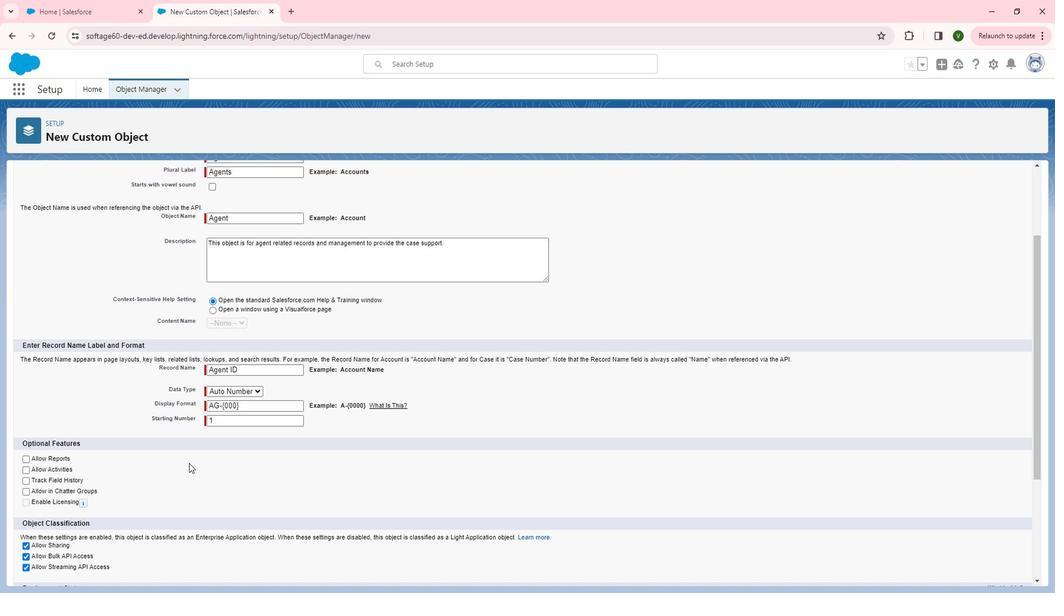 
Action: Mouse moved to (34, 398)
Screenshot: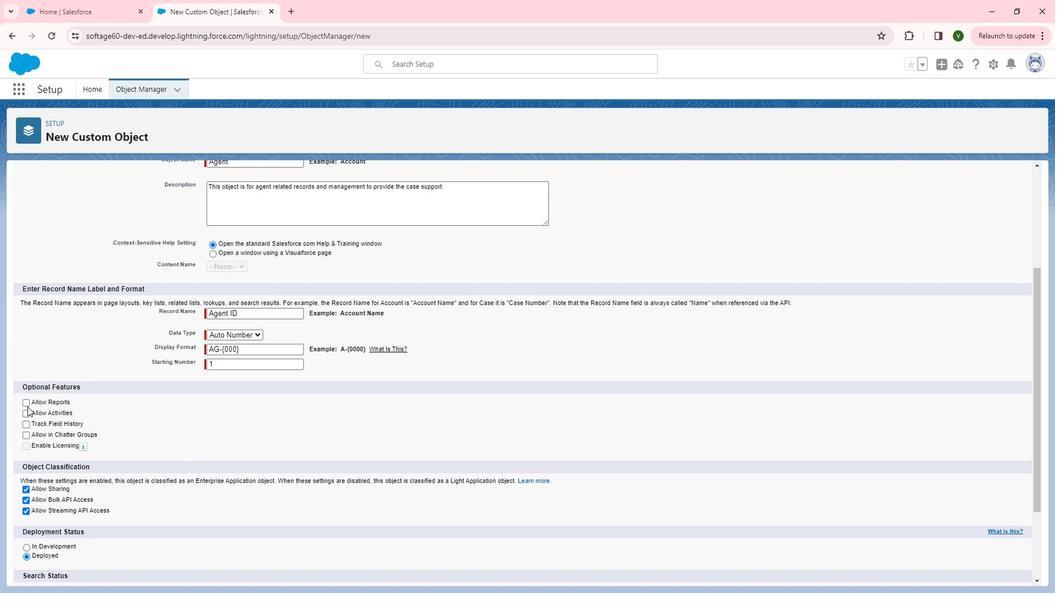 
Action: Mouse pressed left at (34, 398)
Screenshot: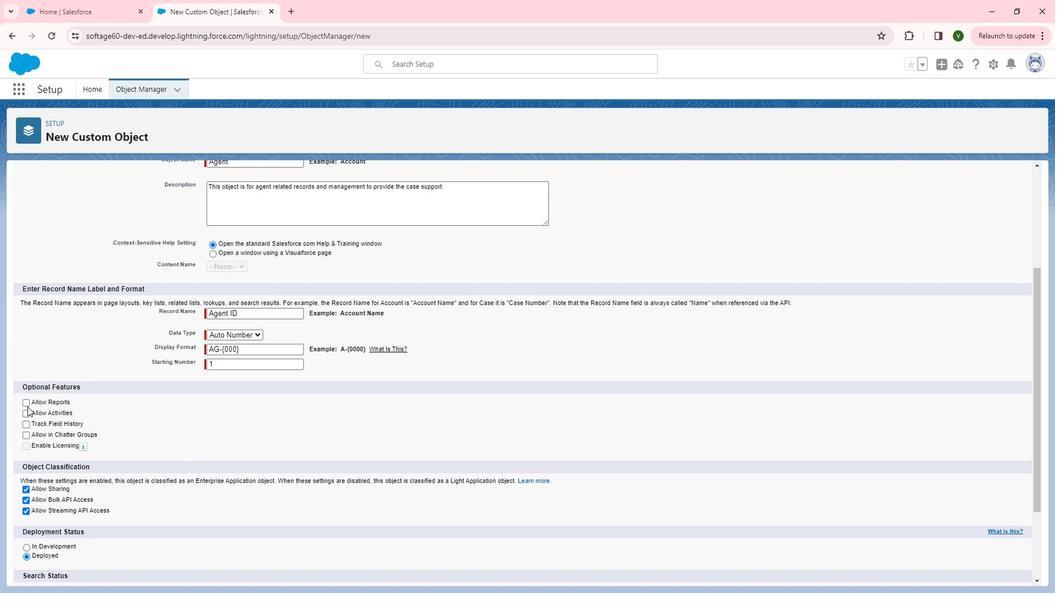 
Action: Mouse moved to (30, 391)
Screenshot: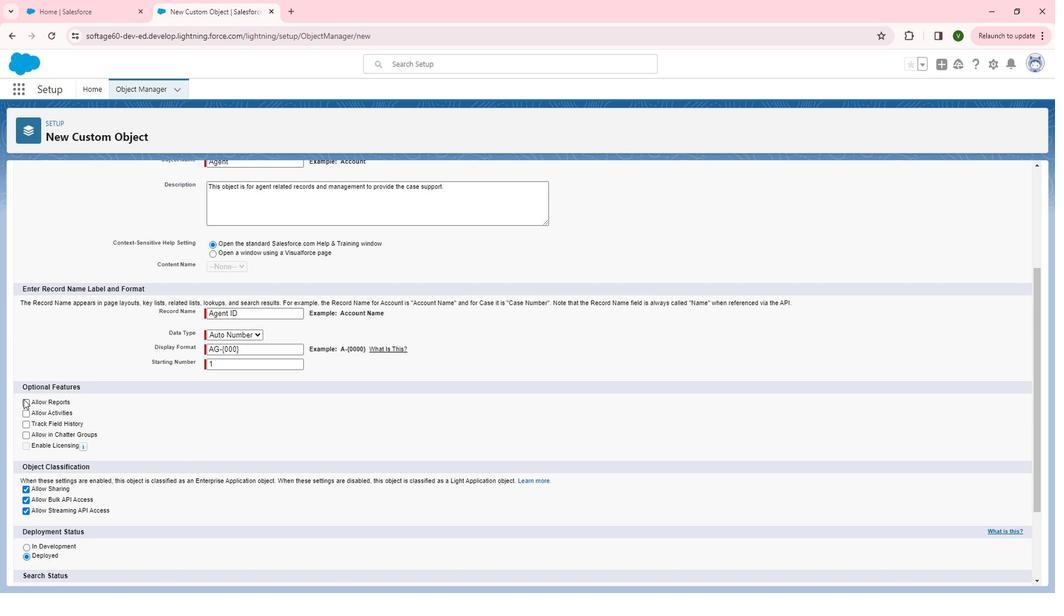 
Action: Mouse pressed left at (30, 391)
Screenshot: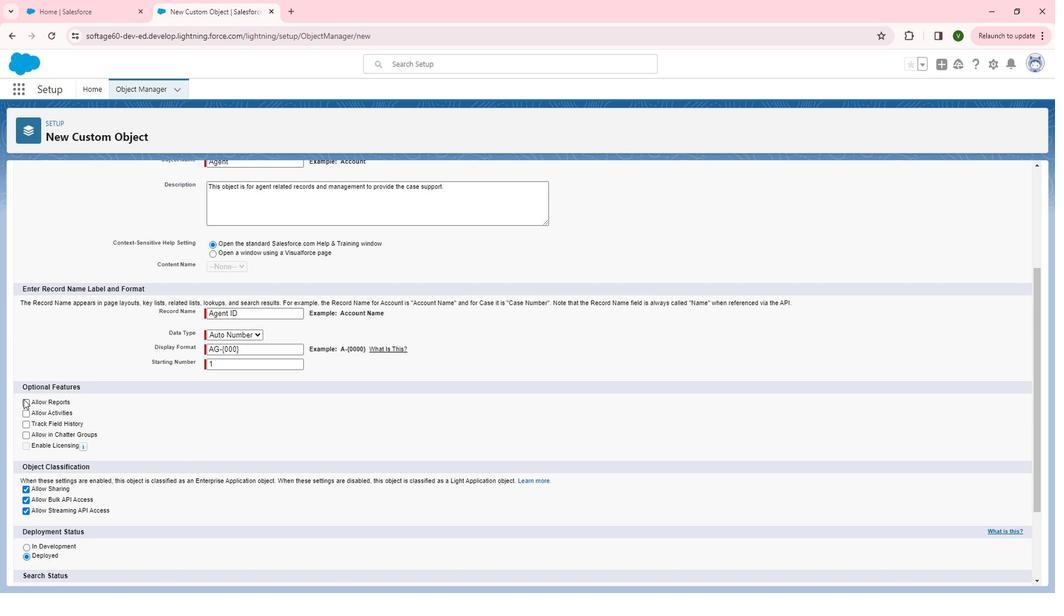 
Action: Mouse moved to (33, 405)
Screenshot: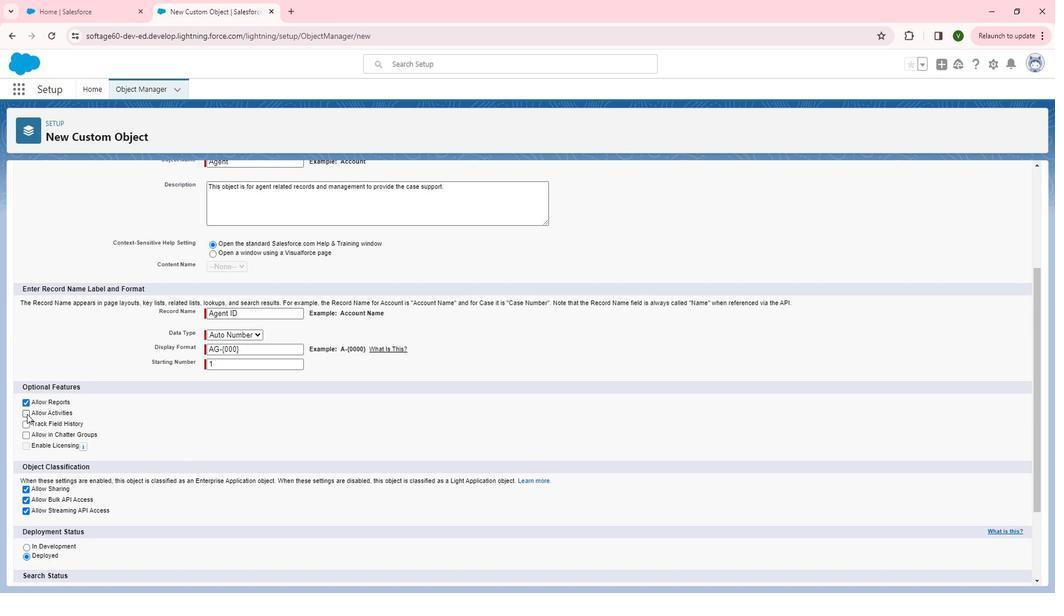 
Action: Mouse pressed left at (33, 405)
Screenshot: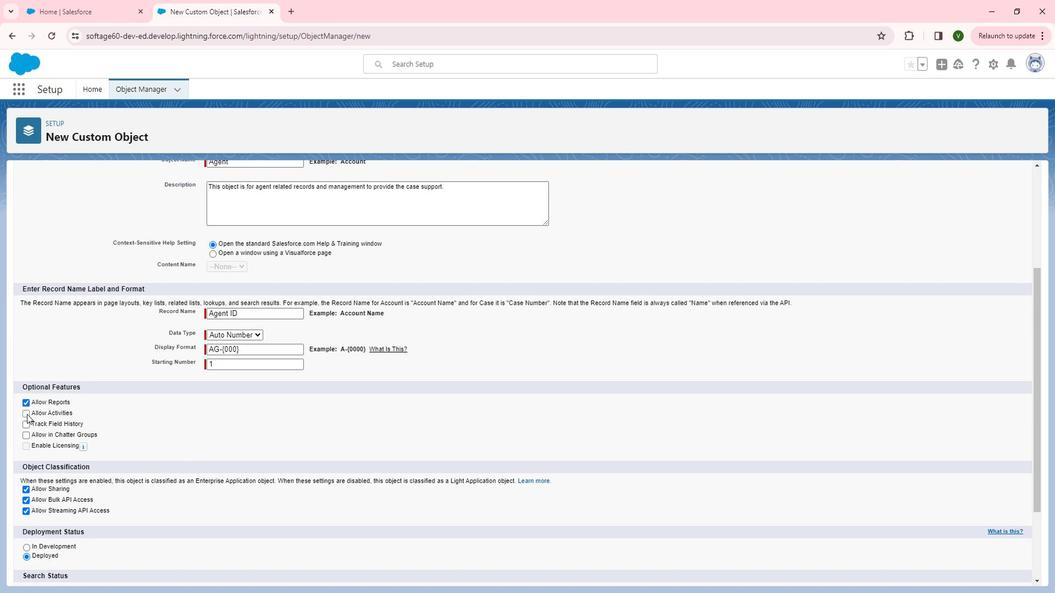 
Action: Mouse moved to (33, 415)
Screenshot: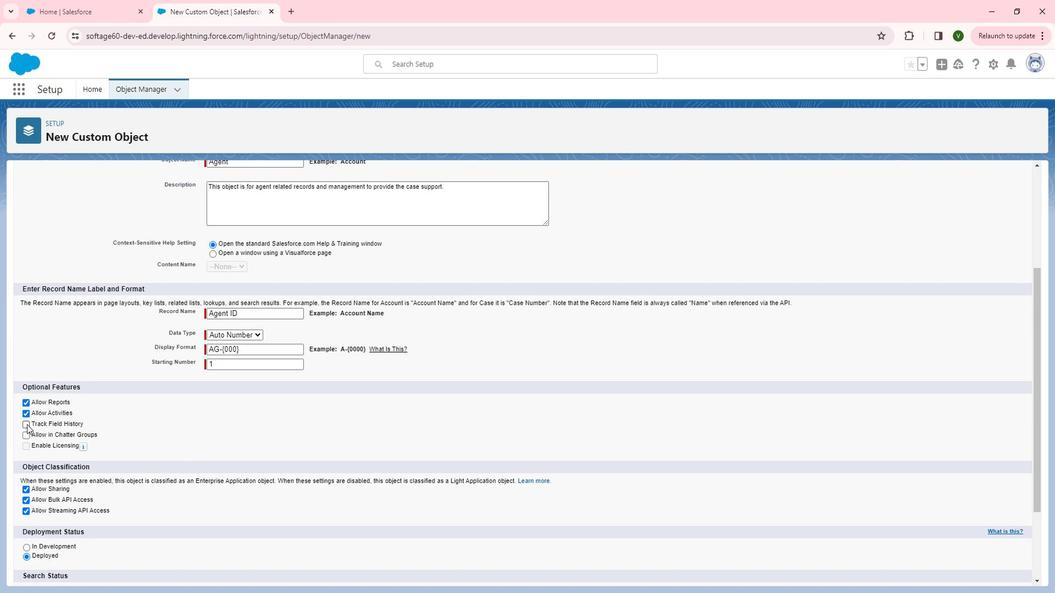 
Action: Mouse pressed left at (33, 415)
Screenshot: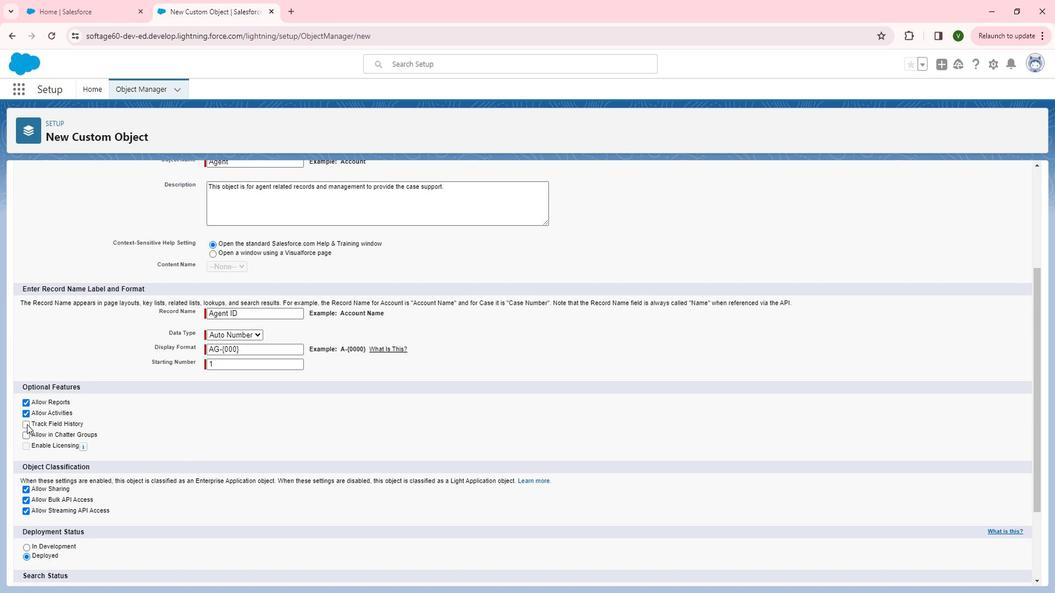 
Action: Mouse moved to (34, 425)
Screenshot: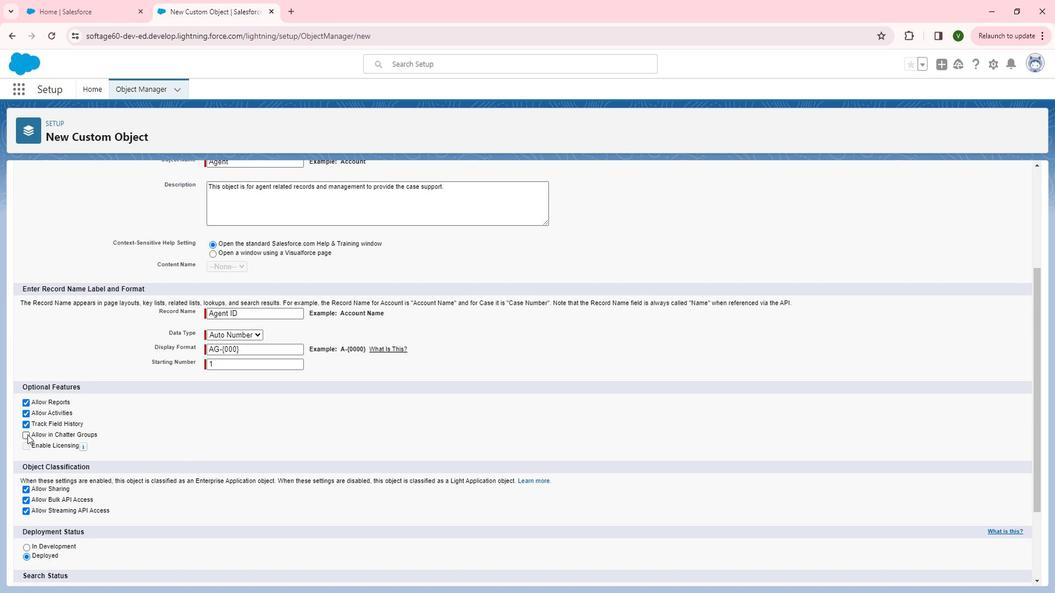 
Action: Mouse pressed left at (34, 425)
Screenshot: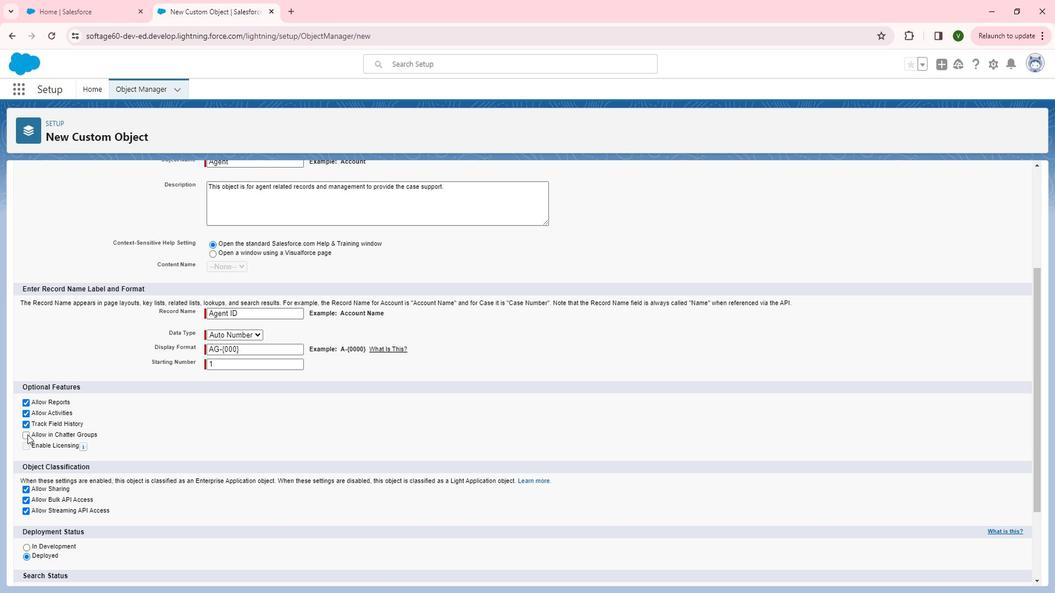 
Action: Mouse moved to (150, 416)
Screenshot: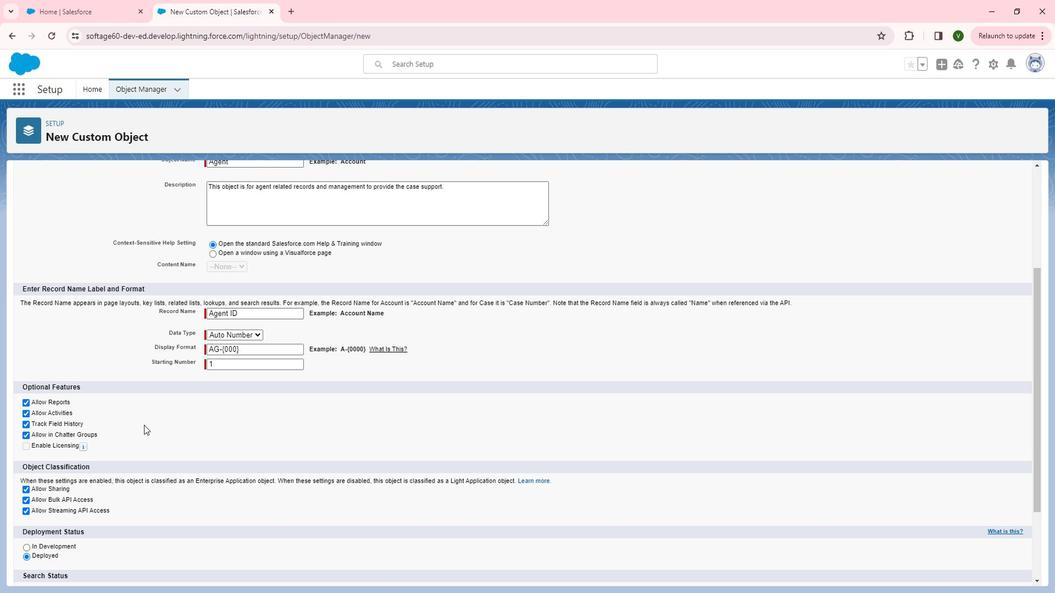 
Action: Mouse scrolled (150, 415) with delta (0, 0)
Screenshot: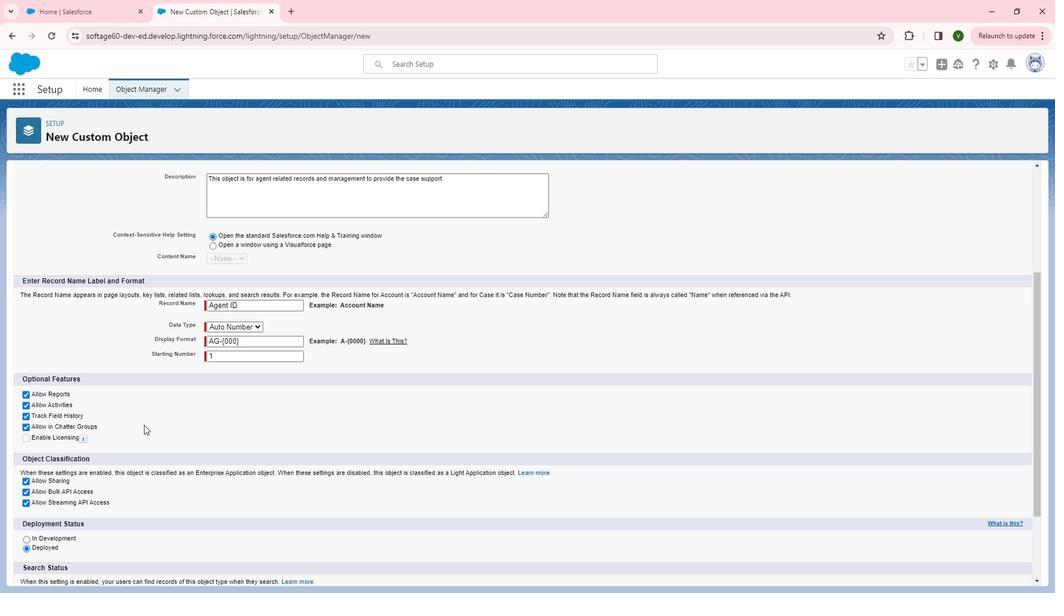 
Action: Mouse scrolled (150, 415) with delta (0, 0)
Screenshot: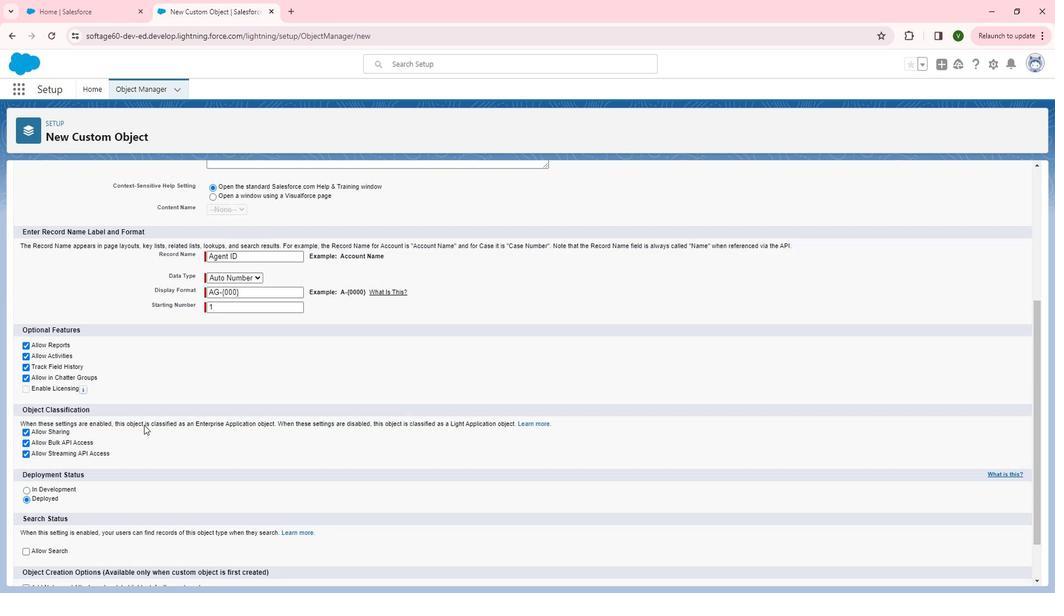 
Action: Mouse scrolled (150, 415) with delta (0, 0)
Screenshot: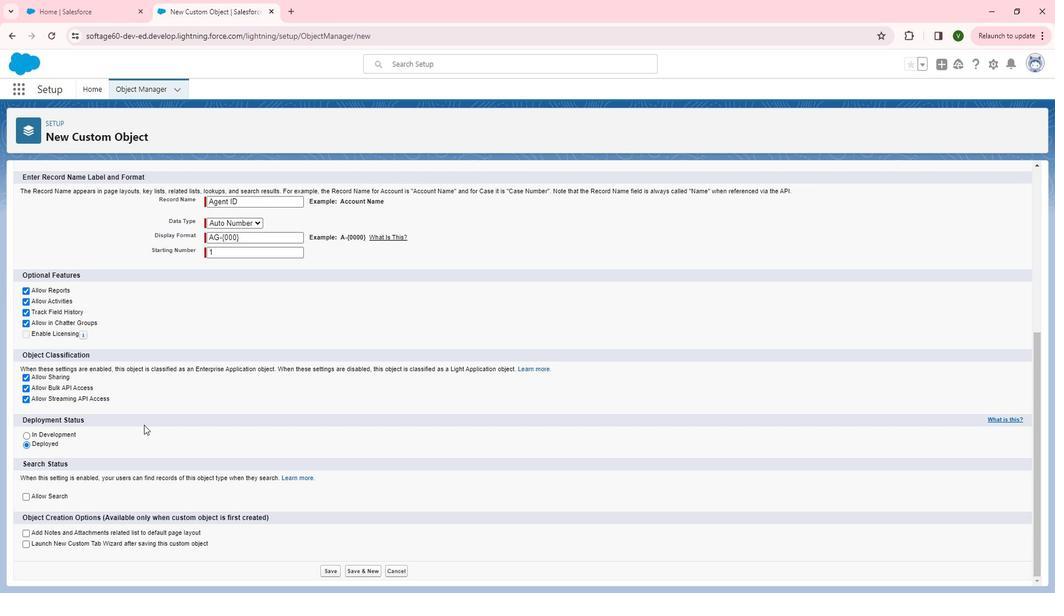 
Action: Mouse scrolled (150, 415) with delta (0, 0)
Screenshot: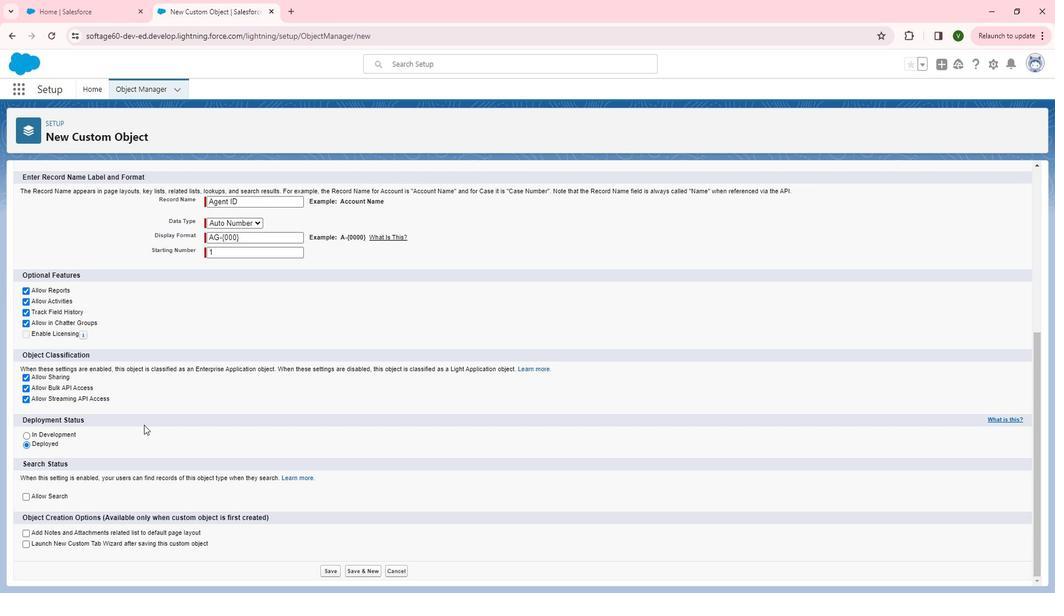 
Action: Mouse moved to (32, 486)
Screenshot: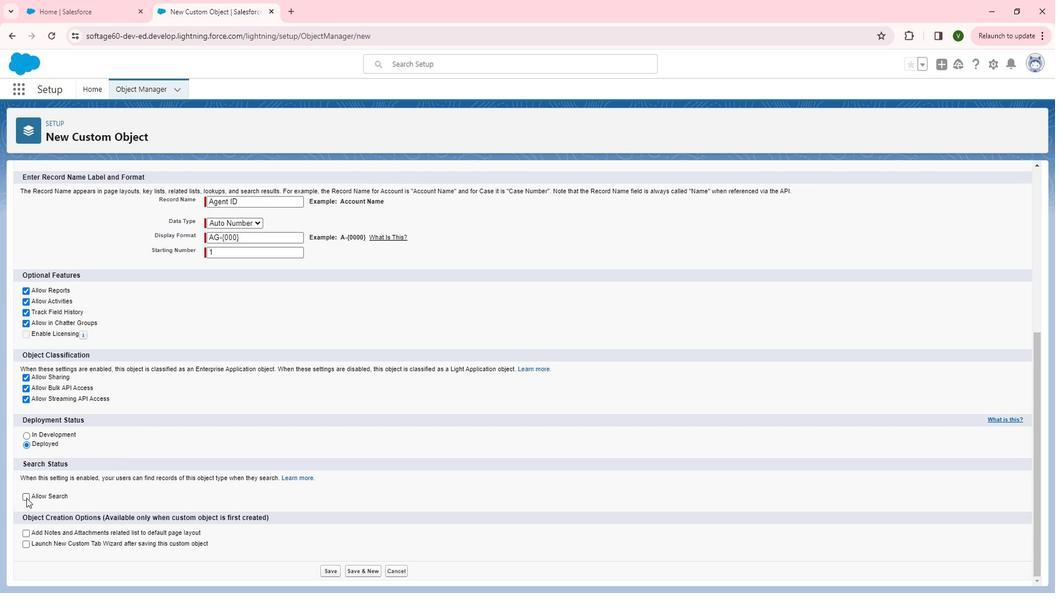 
Action: Mouse pressed left at (32, 486)
Screenshot: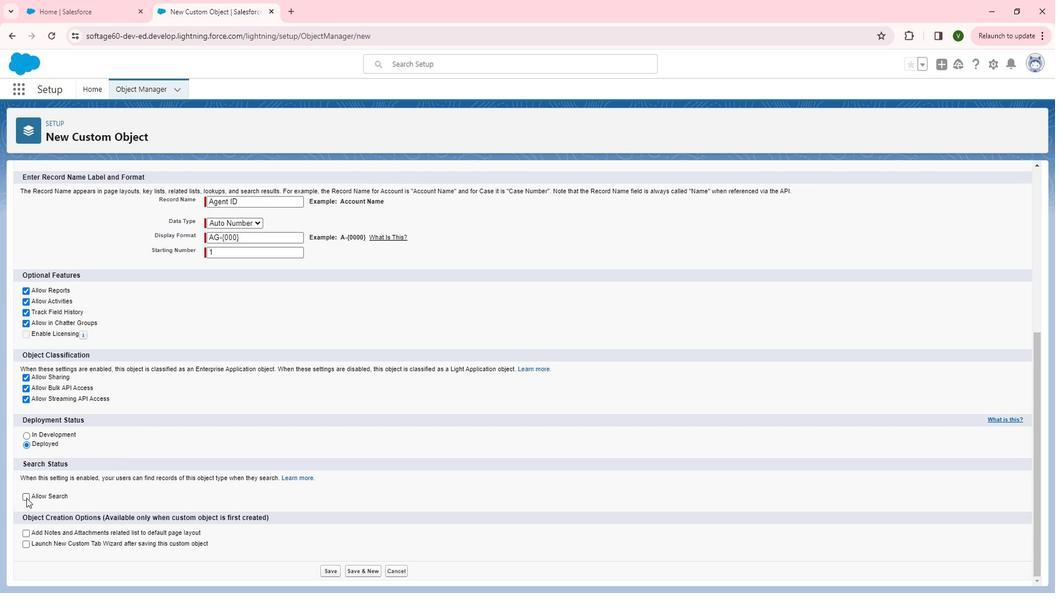 
Action: Mouse moved to (31, 518)
Screenshot: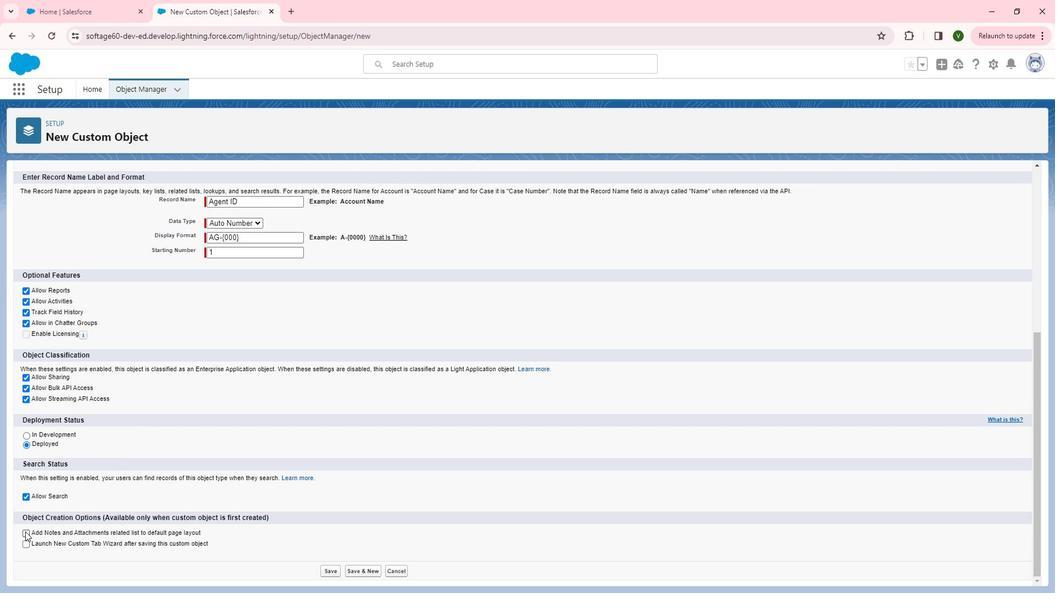 
Action: Mouse pressed left at (31, 518)
Screenshot: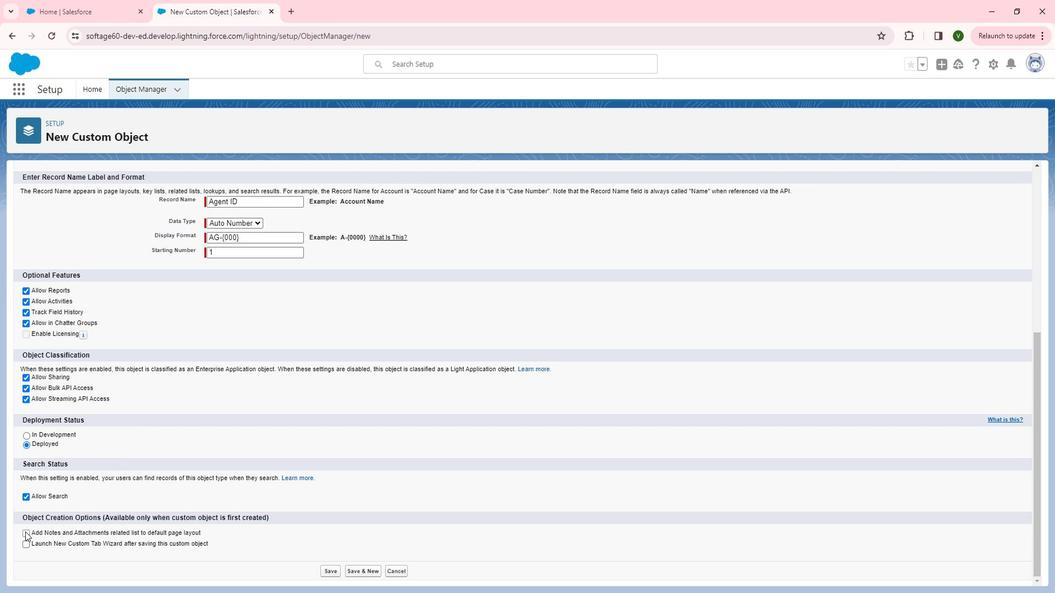 
Action: Mouse moved to (330, 559)
Screenshot: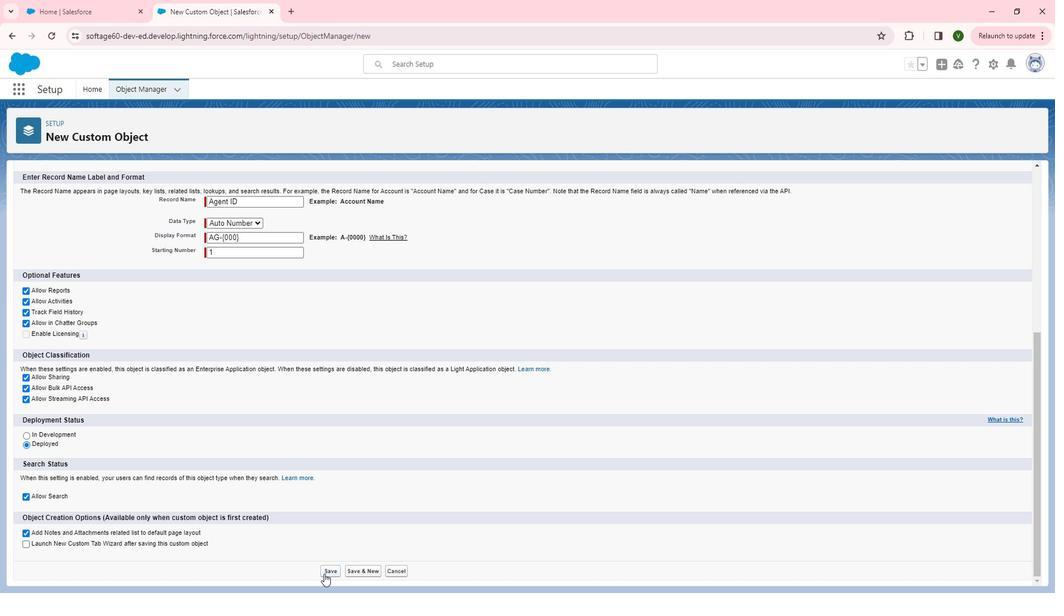 
Action: Mouse pressed left at (330, 559)
Screenshot: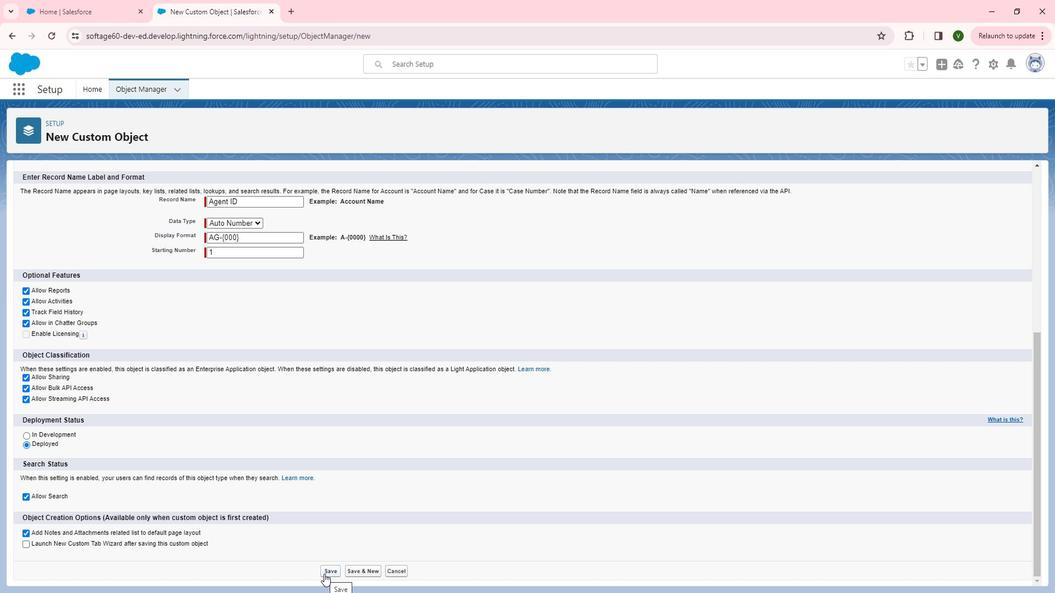 
Action: Mouse moved to (339, 401)
Screenshot: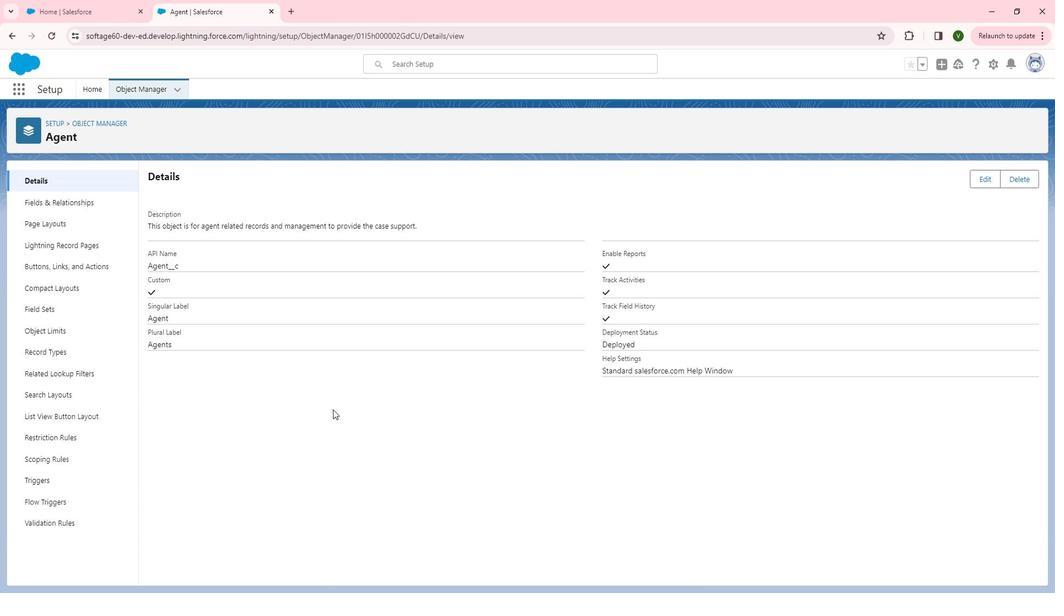 
Action: Mouse pressed left at (339, 401)
Screenshot: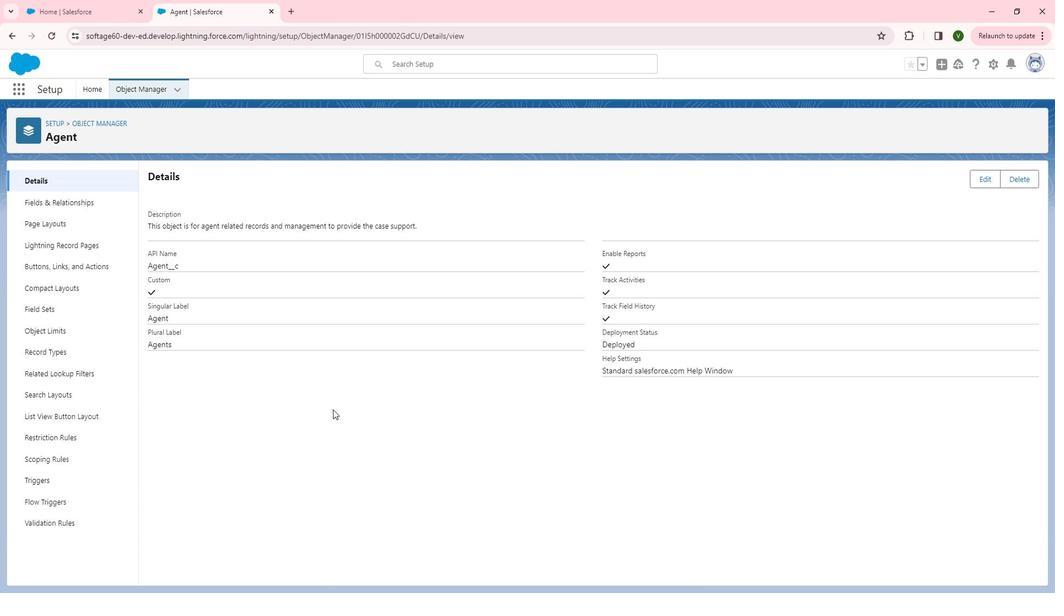 
